 Task: Look for space in Derby, United States from 10th July, 2023 to 15th July, 2023 for 7 adults in price range Rs.10000 to Rs.15000. Place can be entire place or shared room with 4 bedrooms having 7 beds and 4 bathrooms. Property type can be house, flat, guest house. Amenities needed are: wifi, TV, free parkinig on premises, gym, breakfast. Booking option can be shelf check-in. Required host language is English.
Action: Mouse moved to (470, 111)
Screenshot: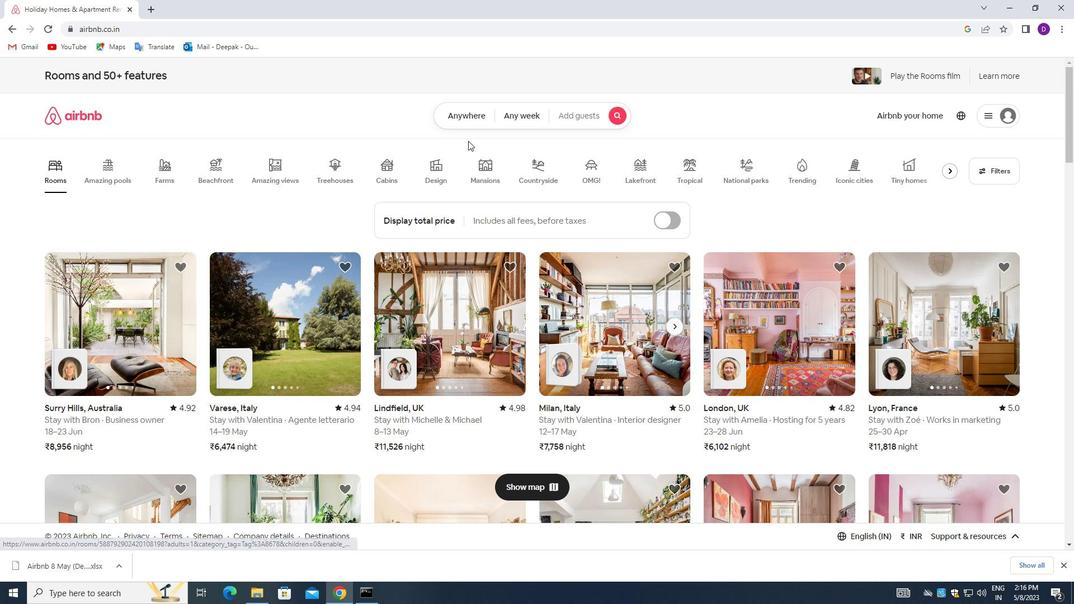 
Action: Mouse pressed left at (470, 111)
Screenshot: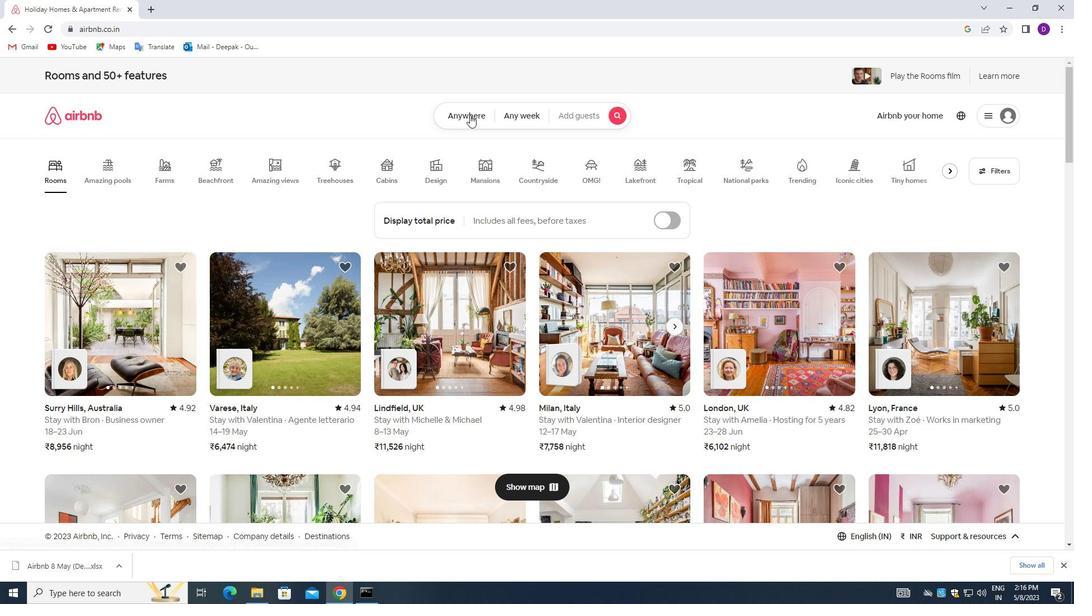 
Action: Mouse moved to (405, 156)
Screenshot: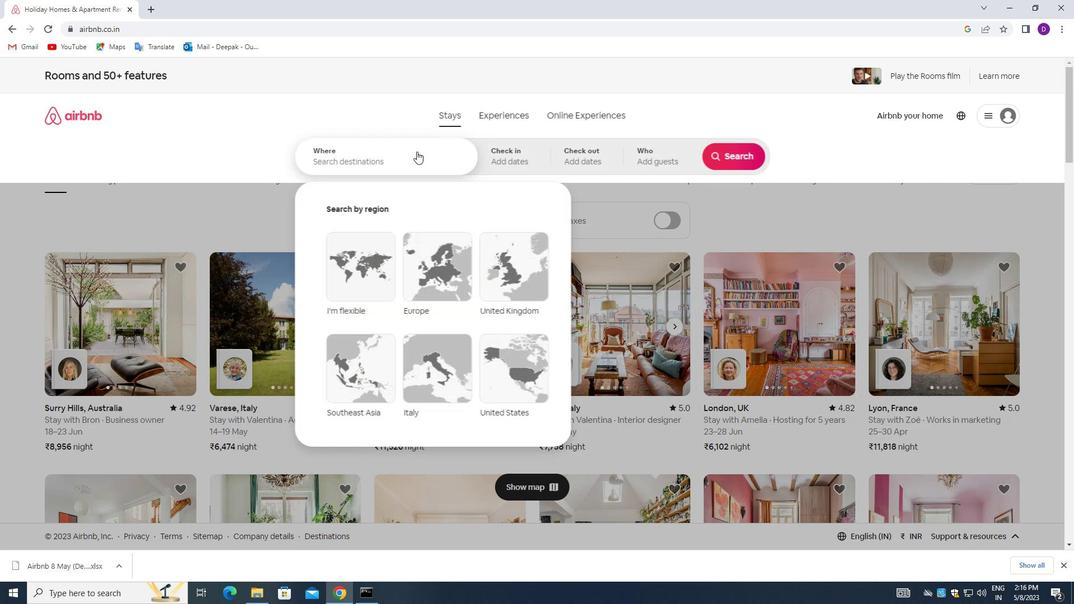 
Action: Mouse pressed left at (405, 156)
Screenshot: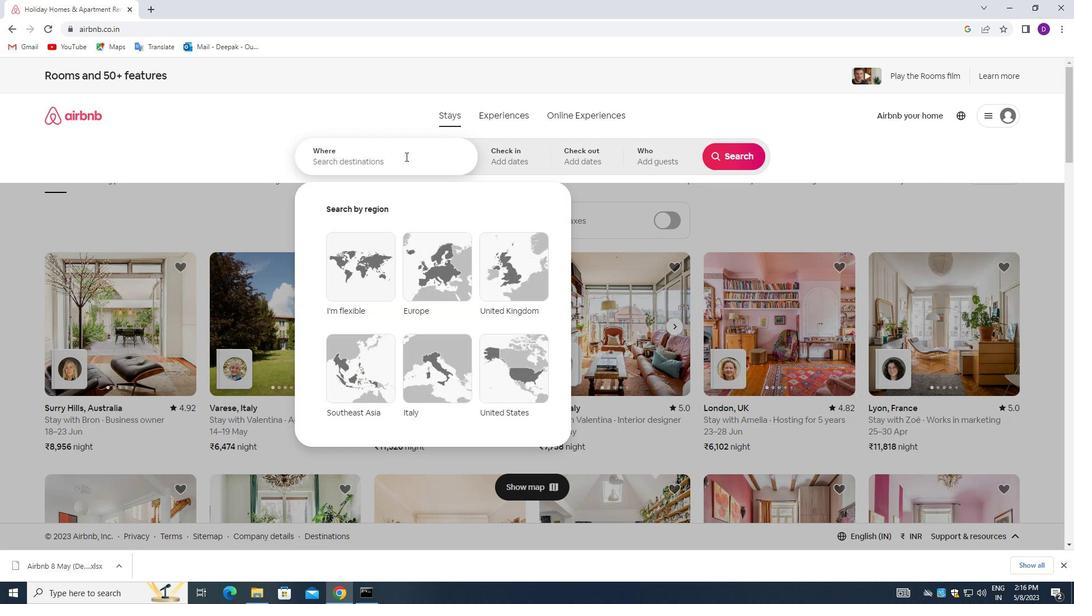 
Action: Mouse moved to (133, 226)
Screenshot: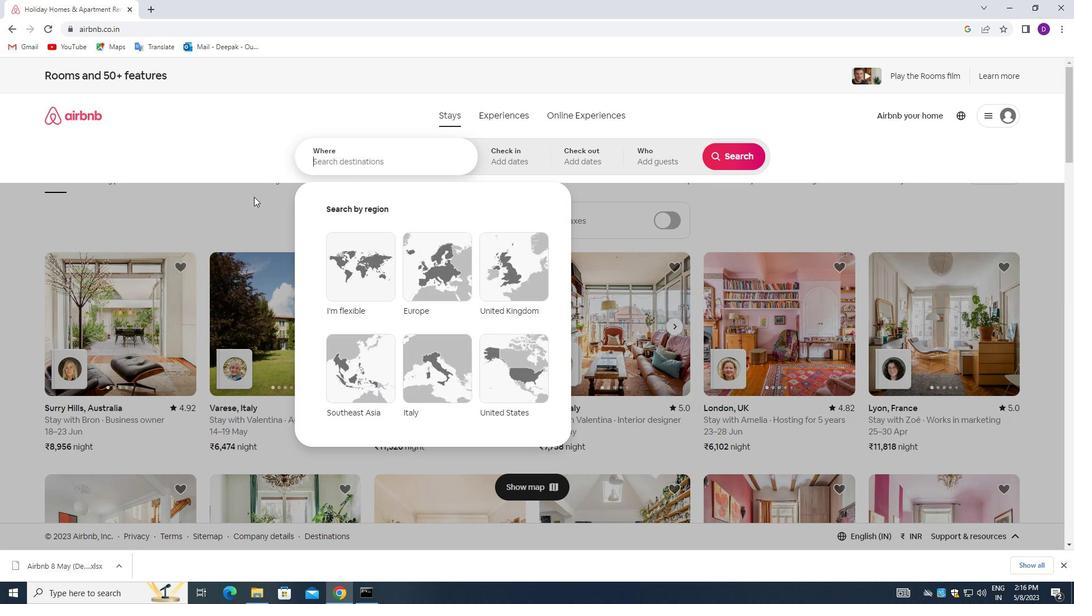 
Action: Key pressed <Key.shift_r>Derby,<Key.space><Key.shift>UNITED<Key.space><Key.shift_r>STATES<Key.enter>
Screenshot: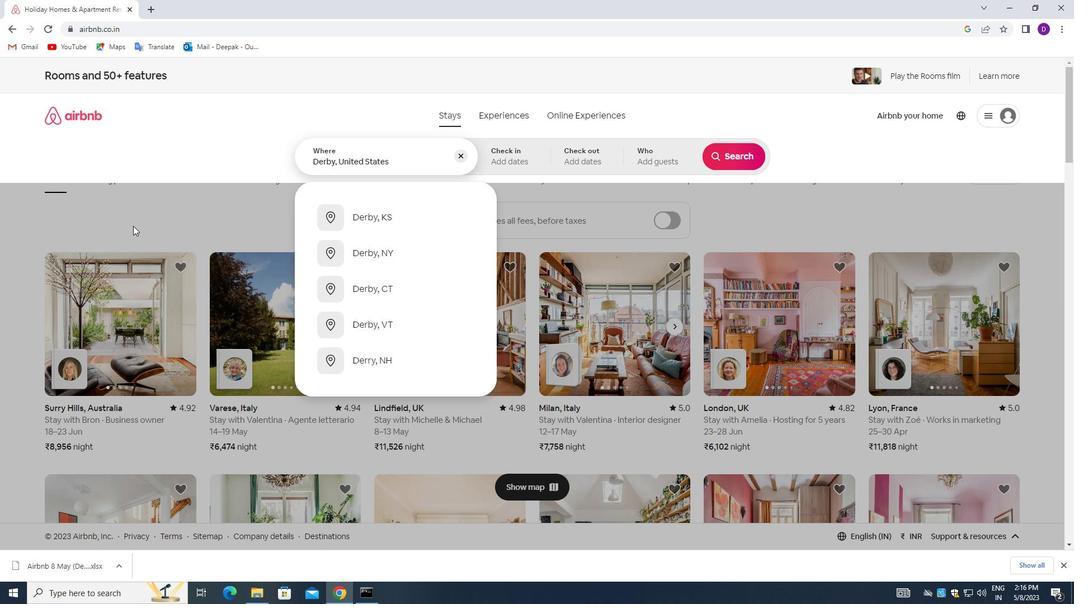 
Action: Mouse moved to (737, 251)
Screenshot: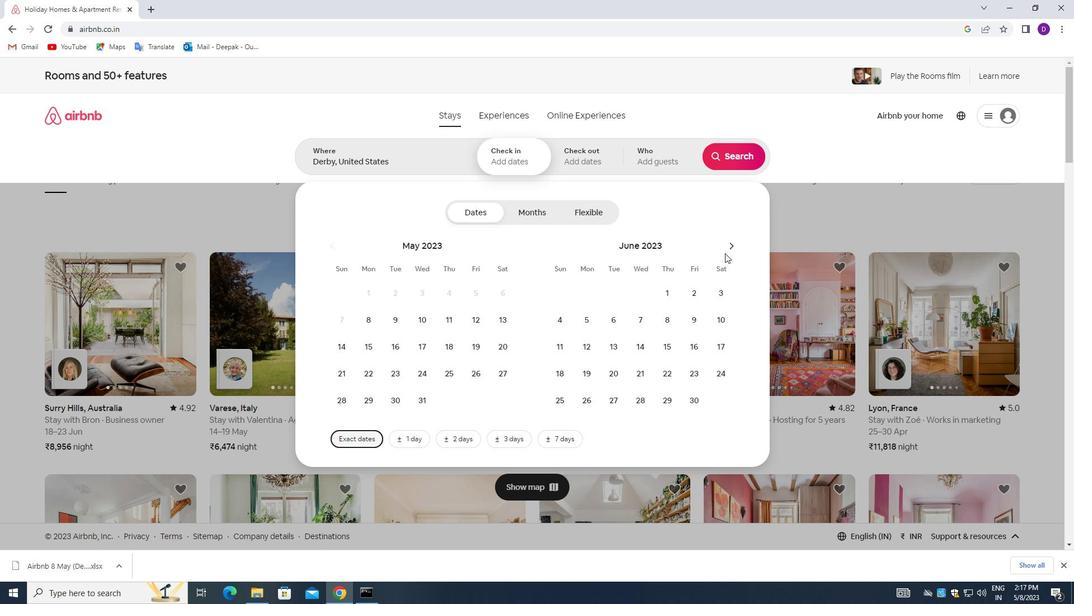 
Action: Mouse pressed left at (737, 251)
Screenshot: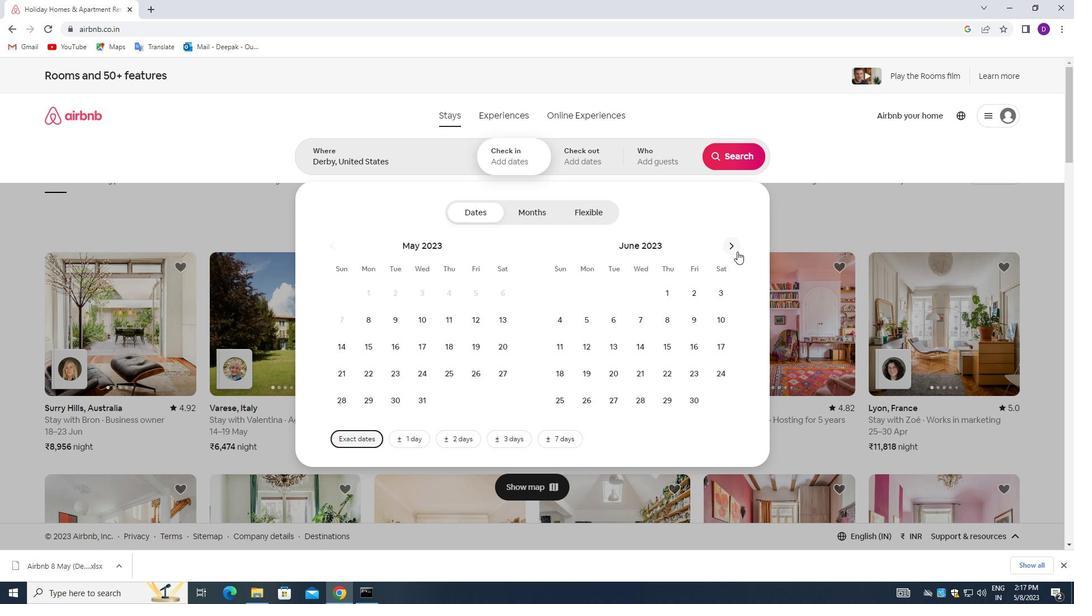 
Action: Mouse moved to (595, 345)
Screenshot: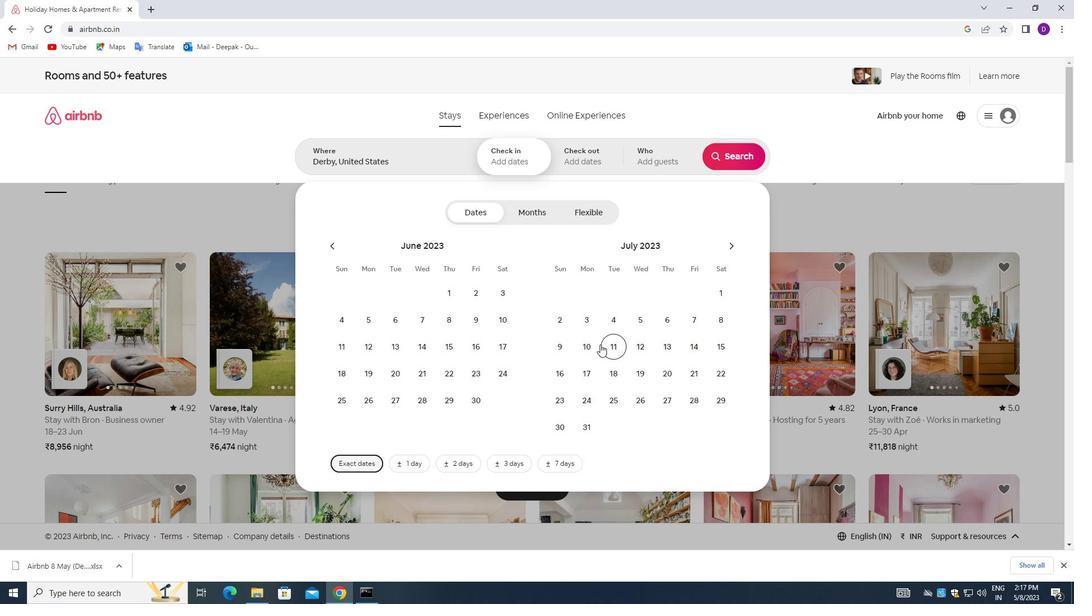 
Action: Mouse pressed left at (595, 345)
Screenshot: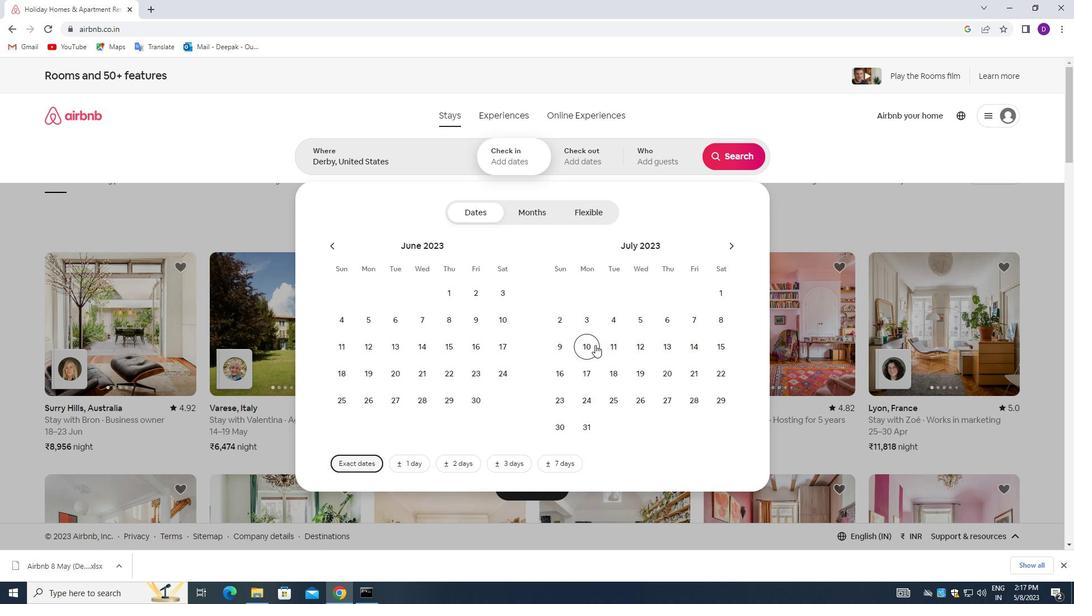 
Action: Mouse moved to (717, 350)
Screenshot: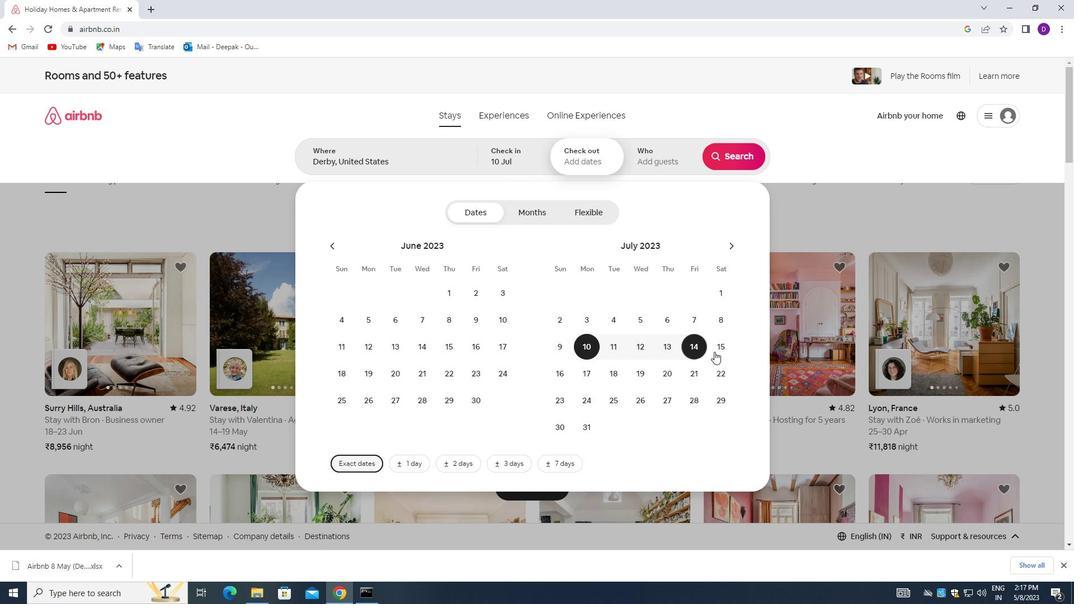 
Action: Mouse pressed left at (717, 350)
Screenshot: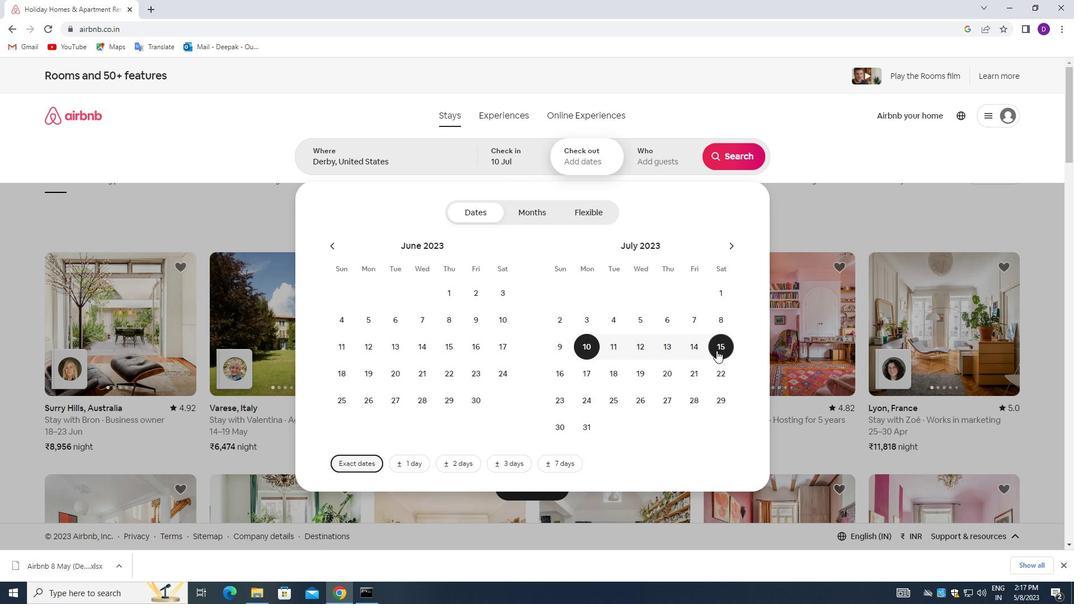 
Action: Mouse moved to (656, 166)
Screenshot: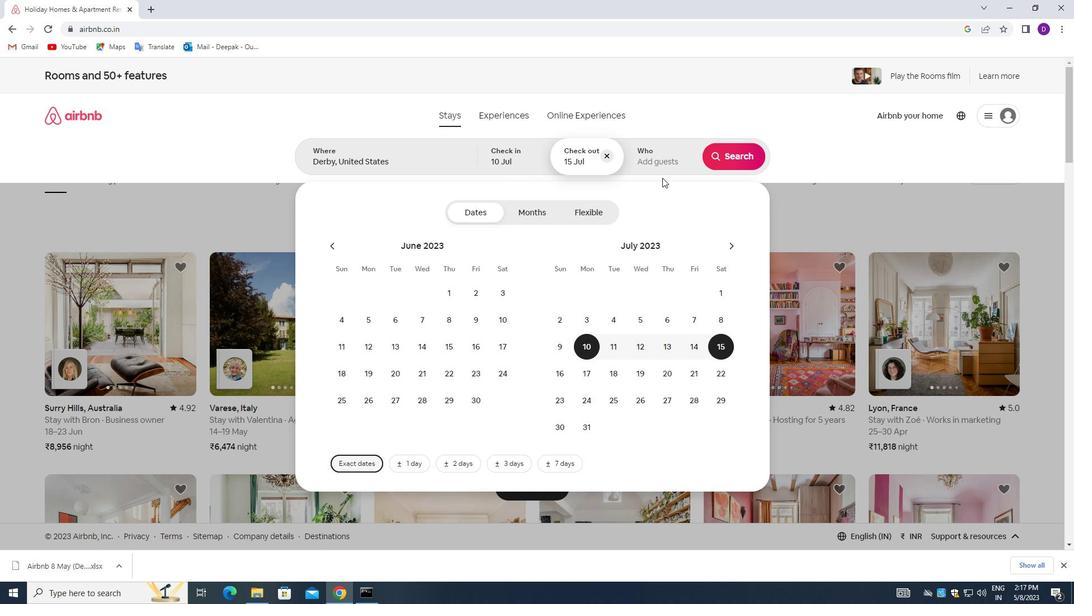 
Action: Mouse pressed left at (656, 166)
Screenshot: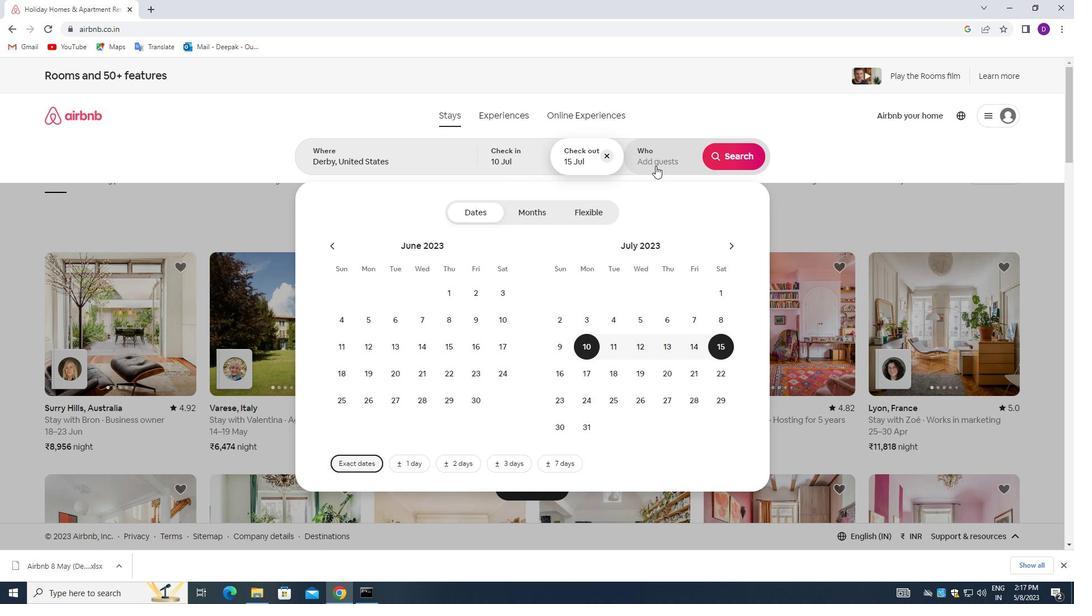 
Action: Mouse moved to (736, 215)
Screenshot: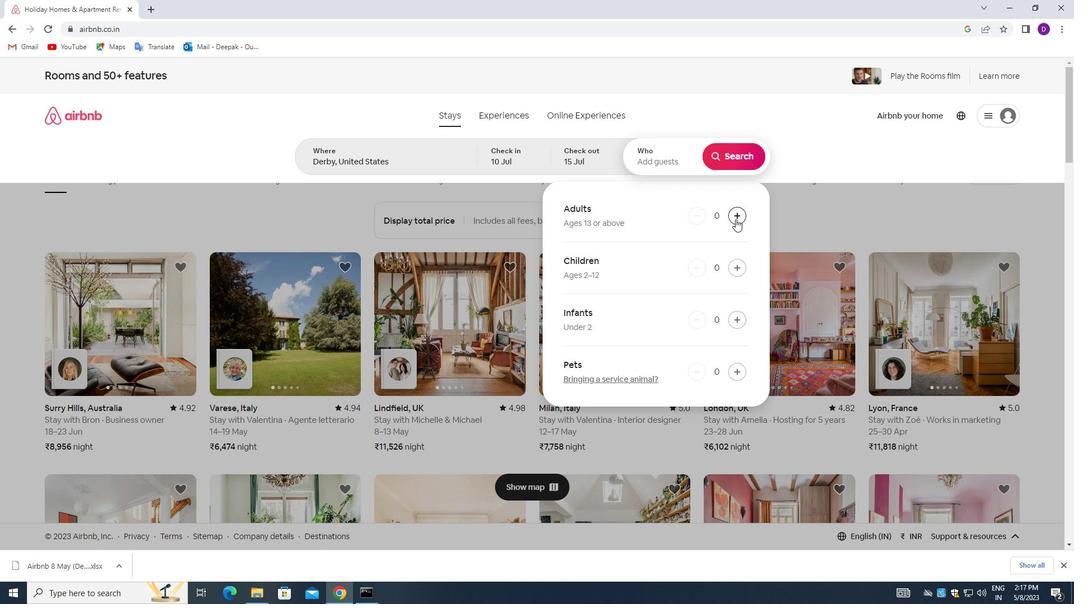 
Action: Mouse pressed left at (736, 215)
Screenshot: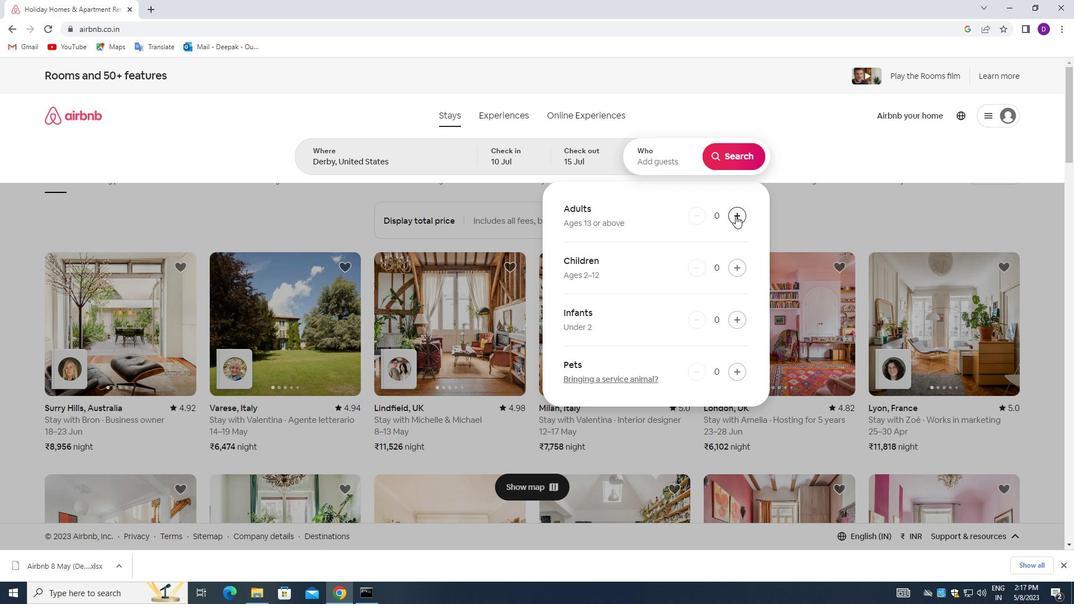 
Action: Mouse pressed left at (736, 215)
Screenshot: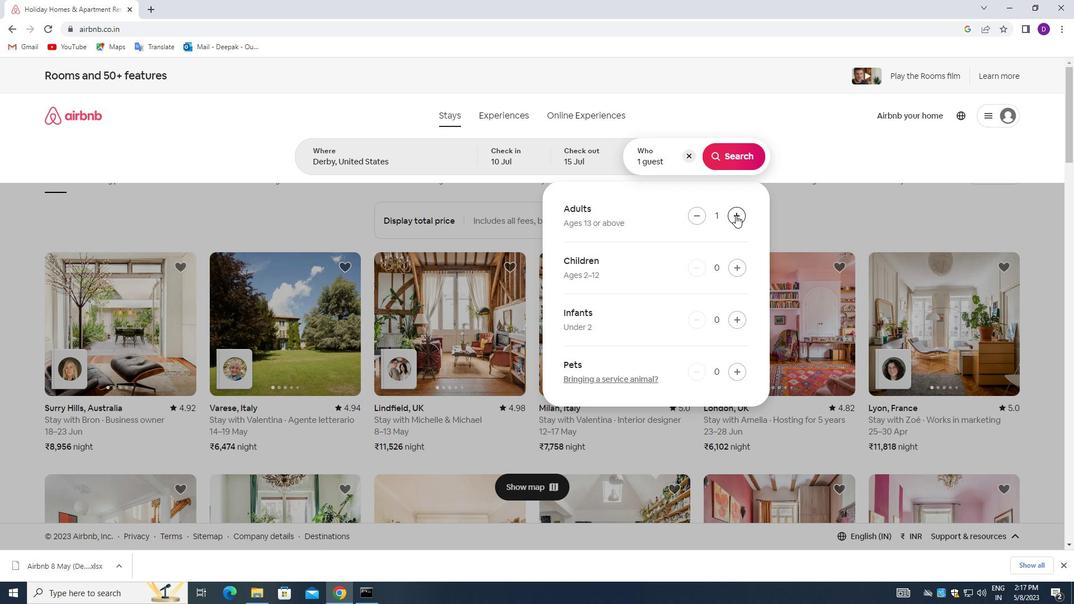 
Action: Mouse pressed left at (736, 215)
Screenshot: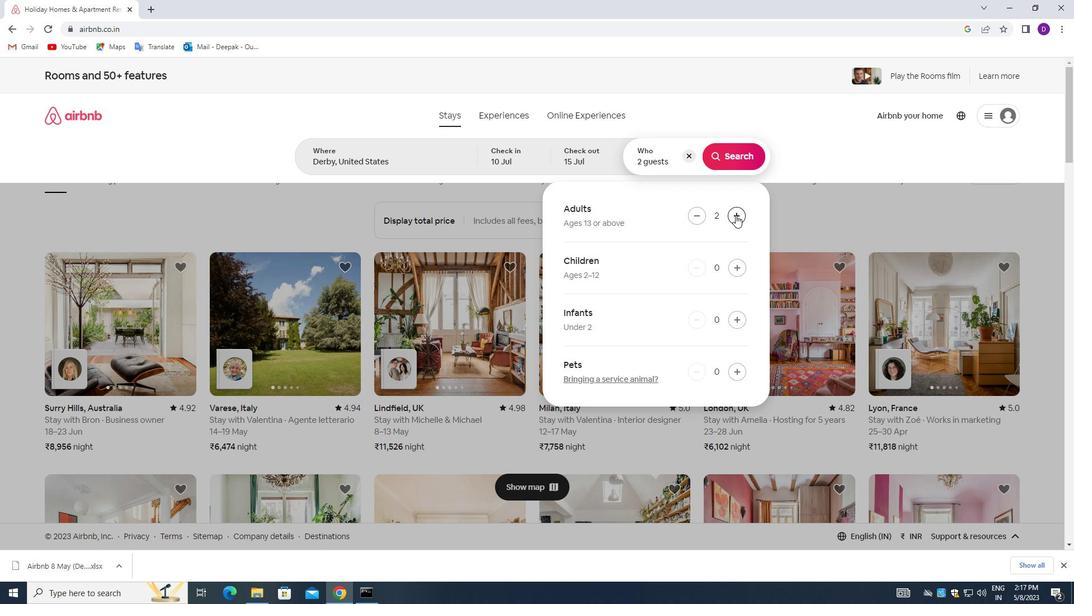 
Action: Mouse pressed left at (736, 215)
Screenshot: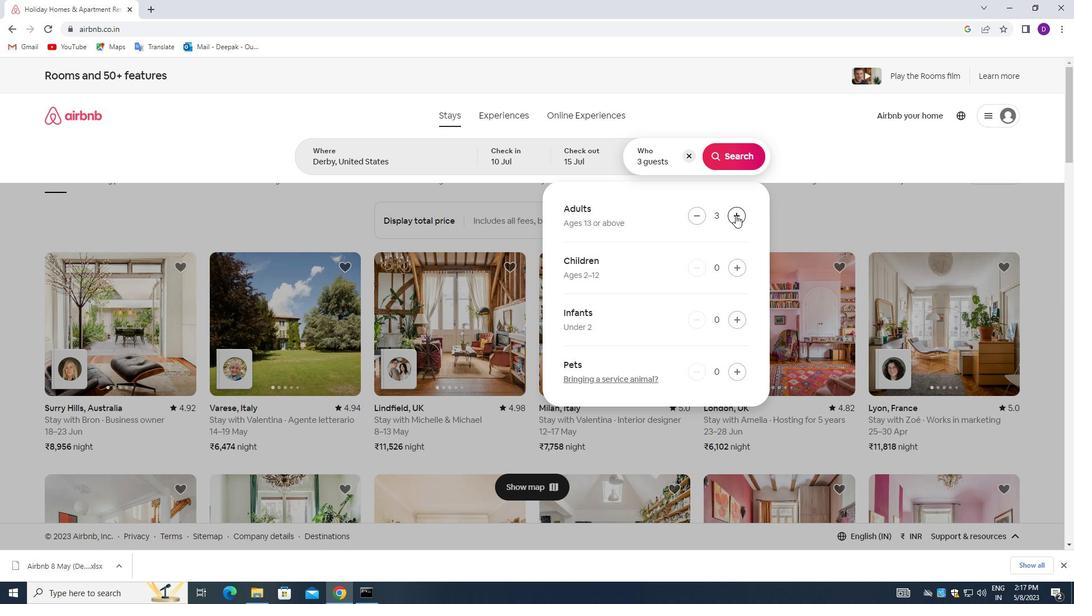 
Action: Mouse pressed left at (736, 215)
Screenshot: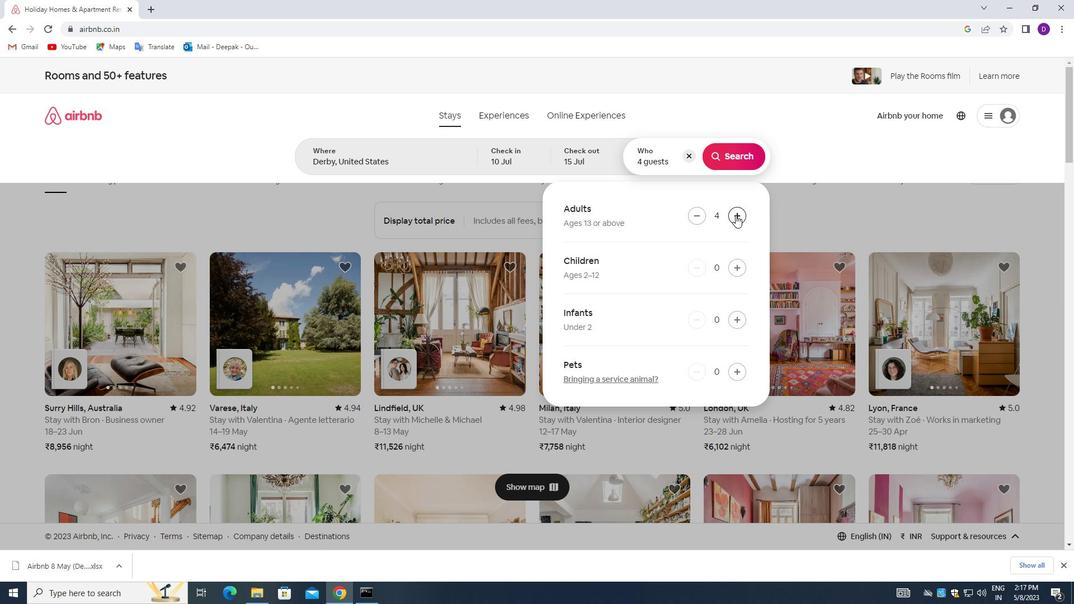 
Action: Mouse pressed left at (736, 215)
Screenshot: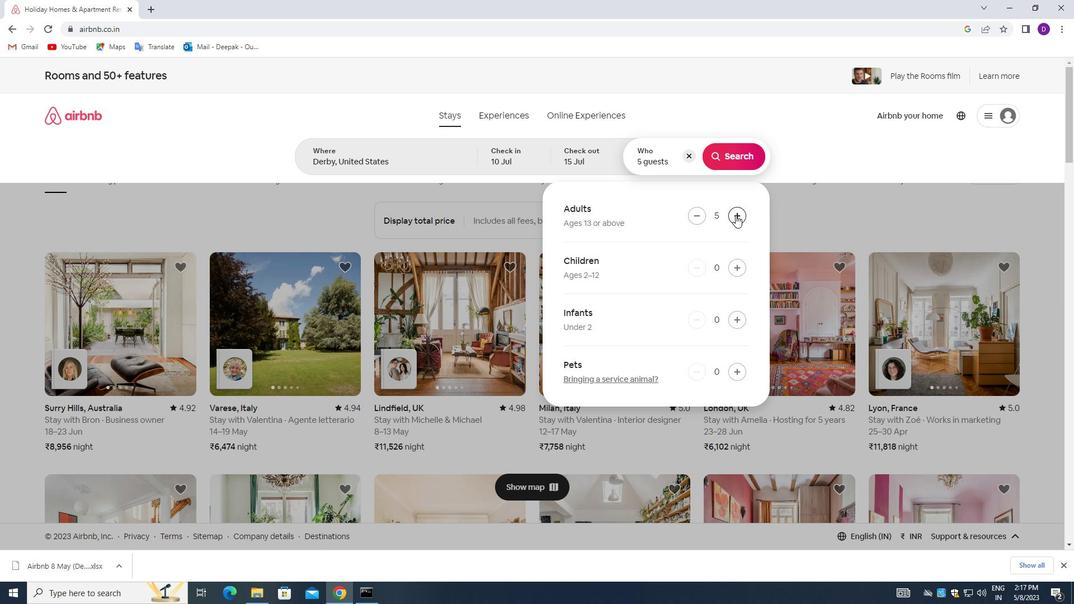 
Action: Mouse pressed left at (736, 215)
Screenshot: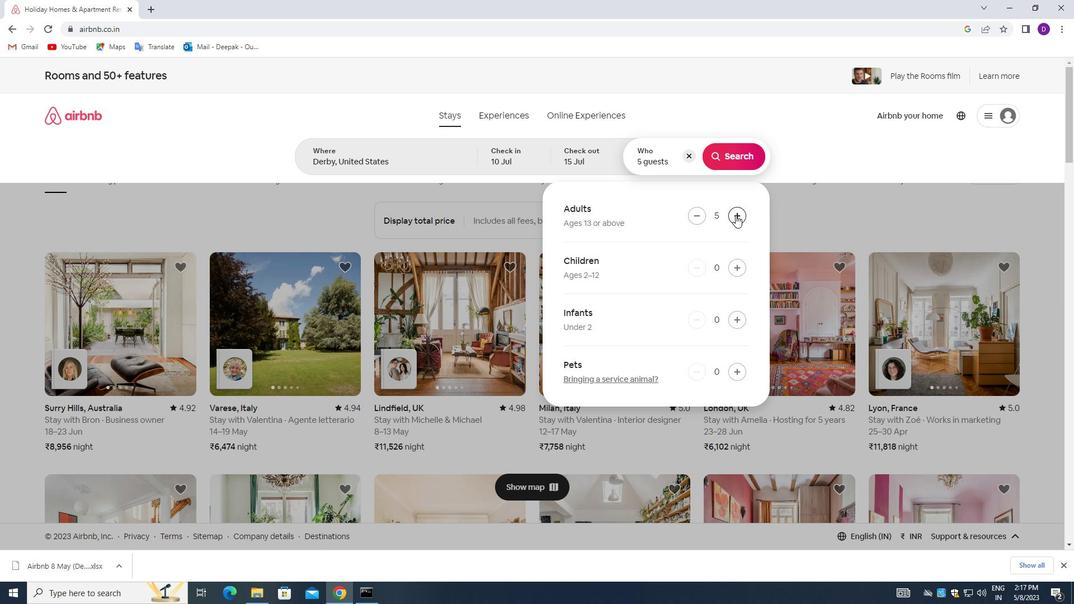 
Action: Mouse moved to (732, 154)
Screenshot: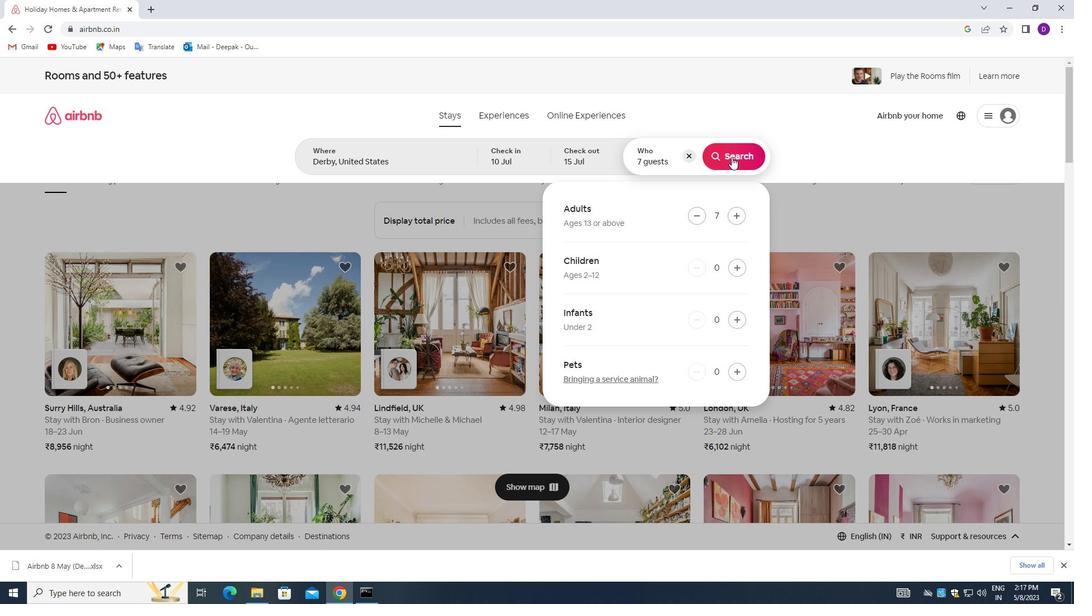 
Action: Mouse pressed left at (732, 154)
Screenshot: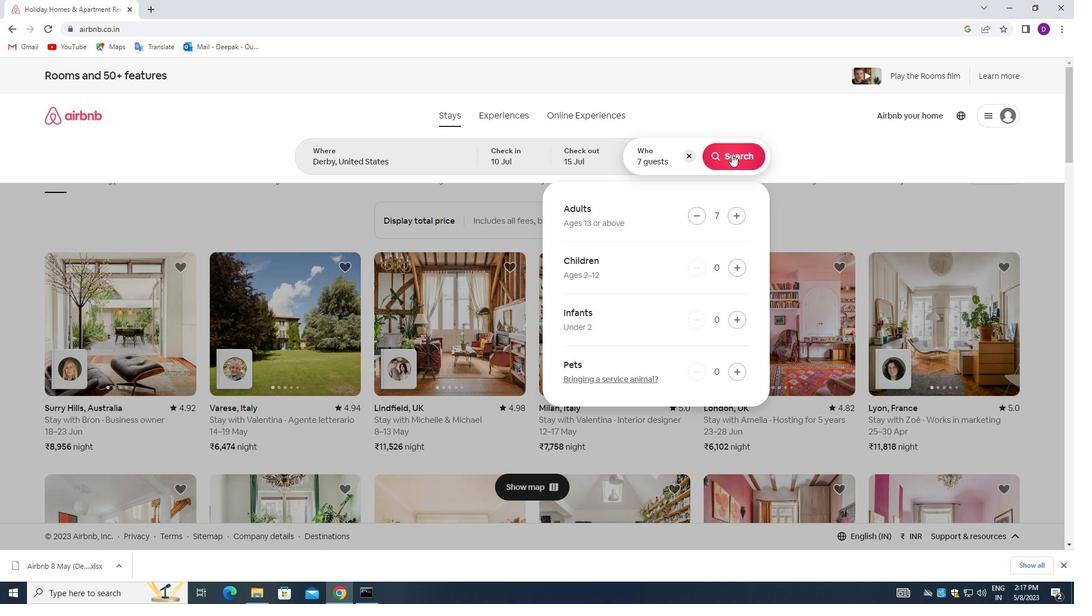 
Action: Mouse moved to (1013, 121)
Screenshot: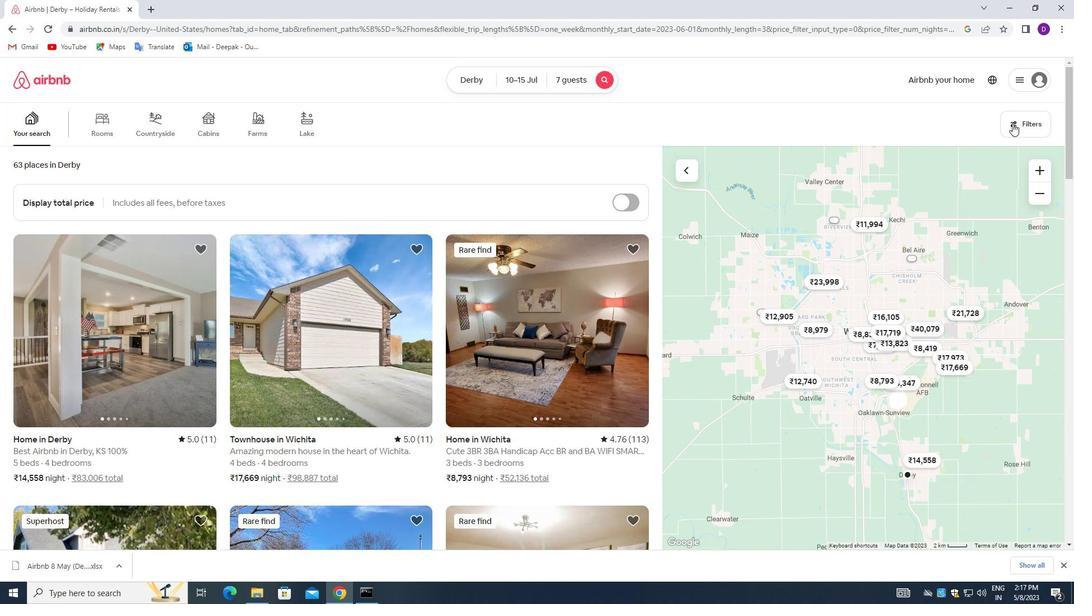 
Action: Mouse pressed left at (1013, 121)
Screenshot: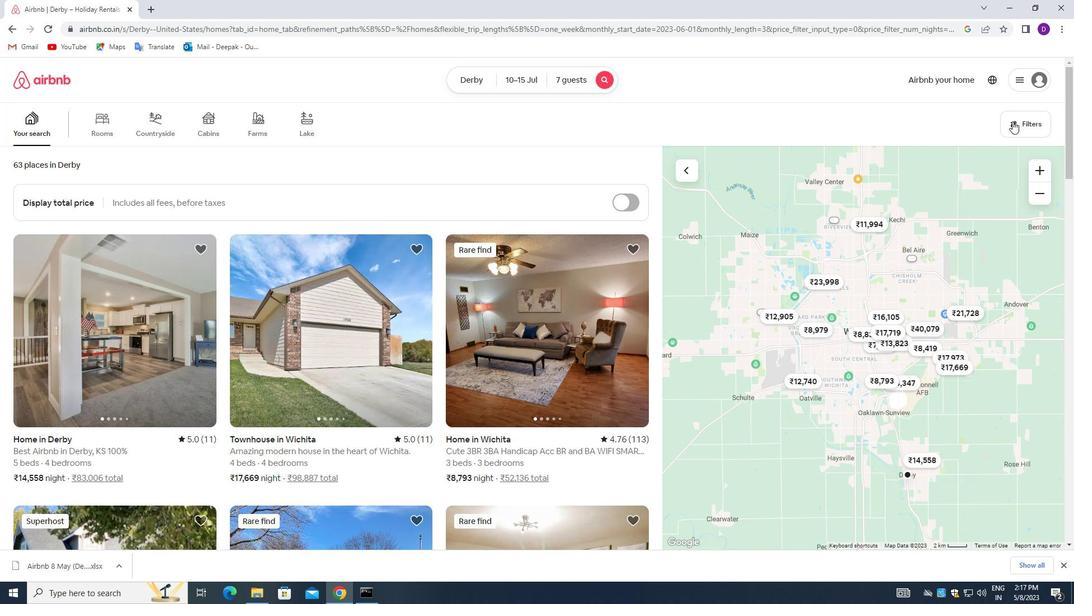 
Action: Mouse moved to (390, 401)
Screenshot: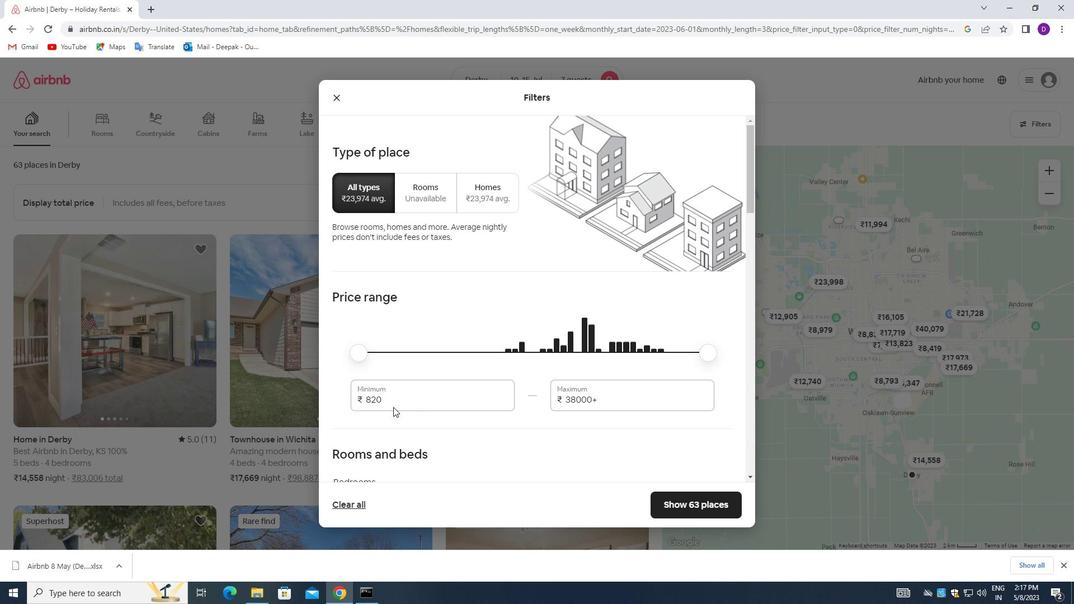 
Action: Mouse pressed left at (390, 401)
Screenshot: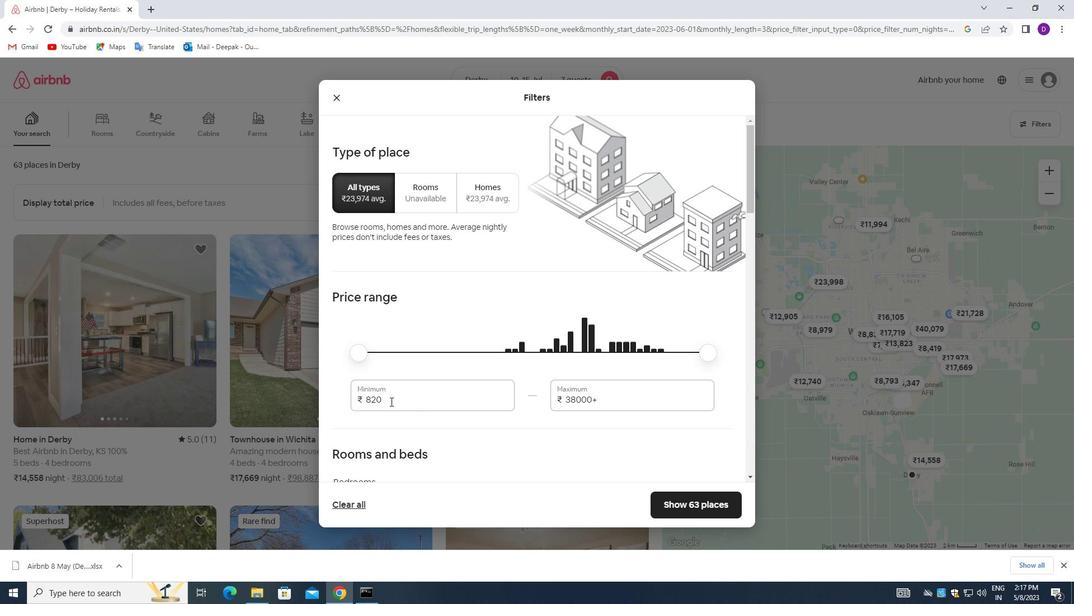 
Action: Mouse pressed left at (390, 401)
Screenshot: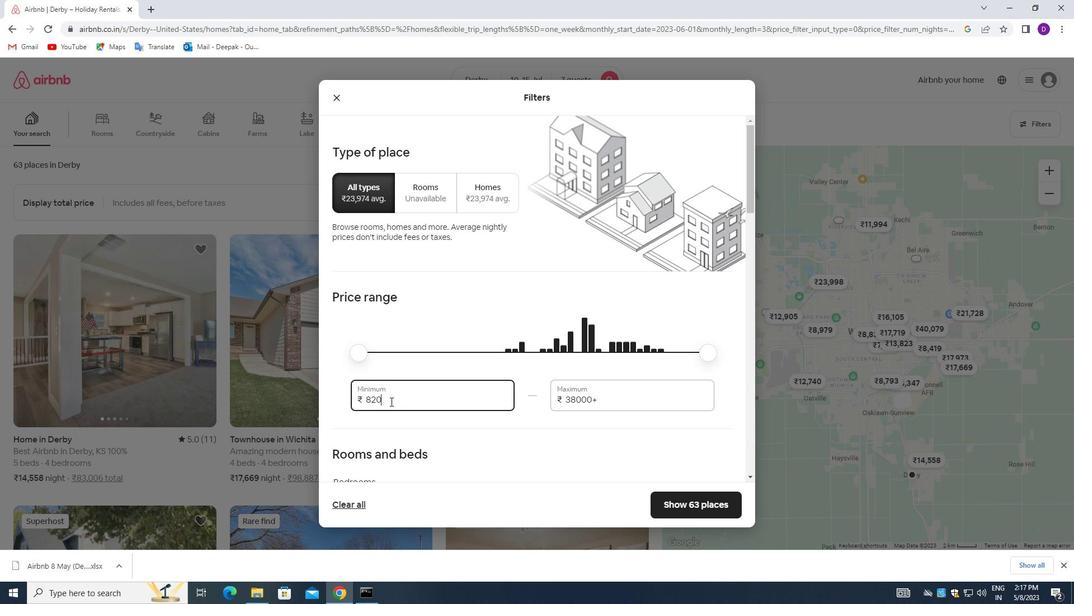 
Action: Key pressed 10000<Key.tab>15000
Screenshot: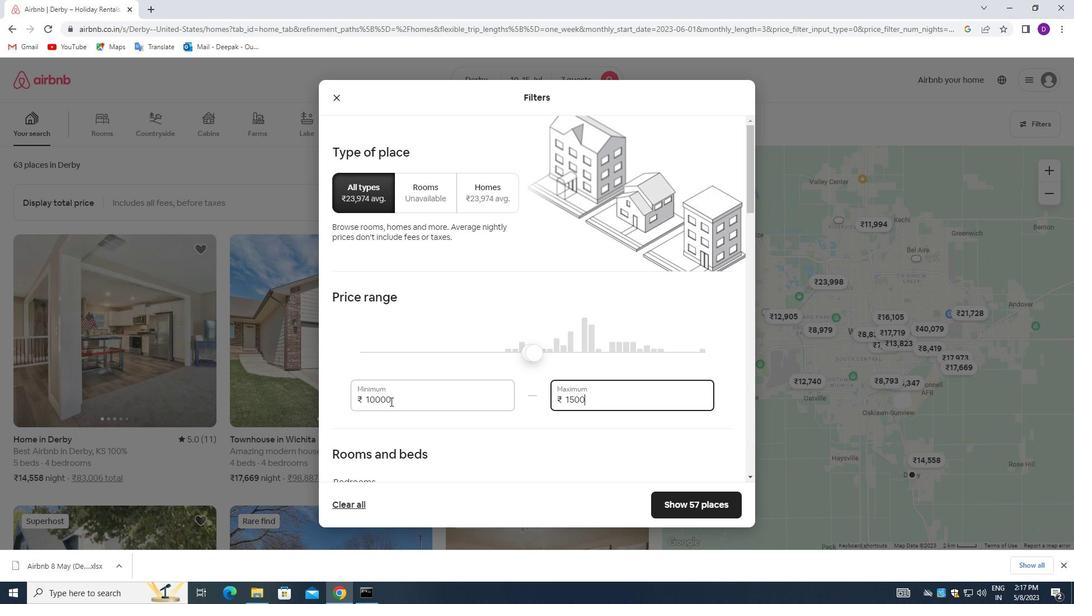 
Action: Mouse moved to (525, 392)
Screenshot: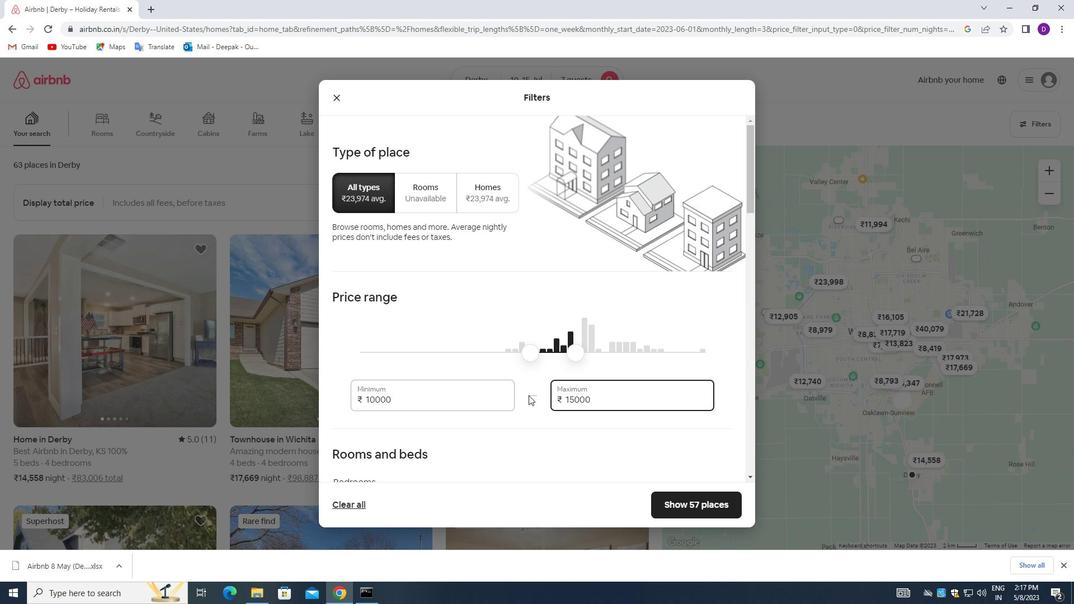
Action: Mouse scrolled (525, 391) with delta (0, 0)
Screenshot: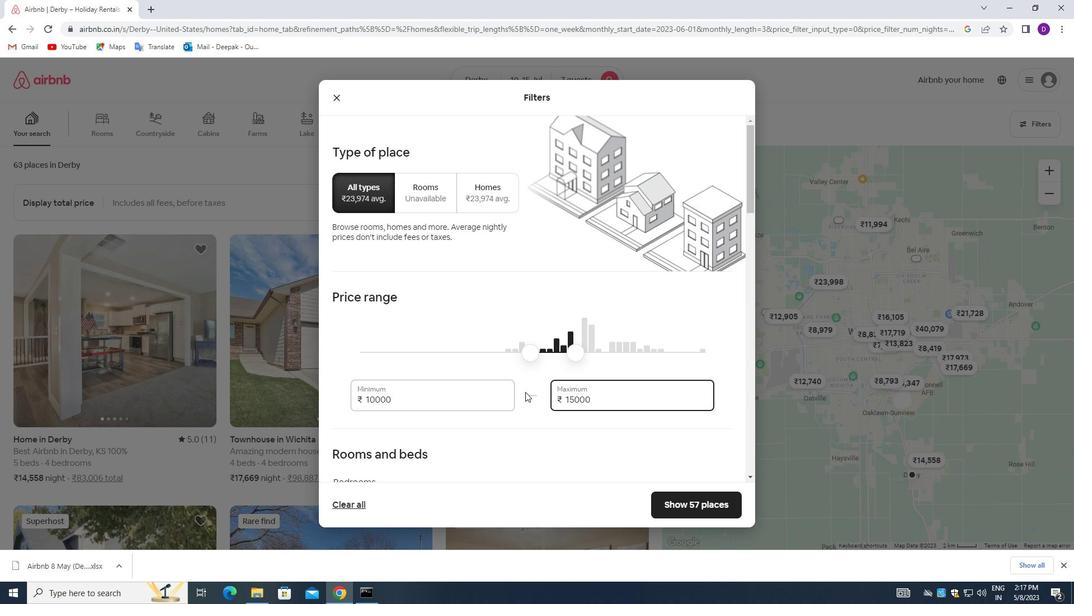 
Action: Mouse scrolled (525, 391) with delta (0, 0)
Screenshot: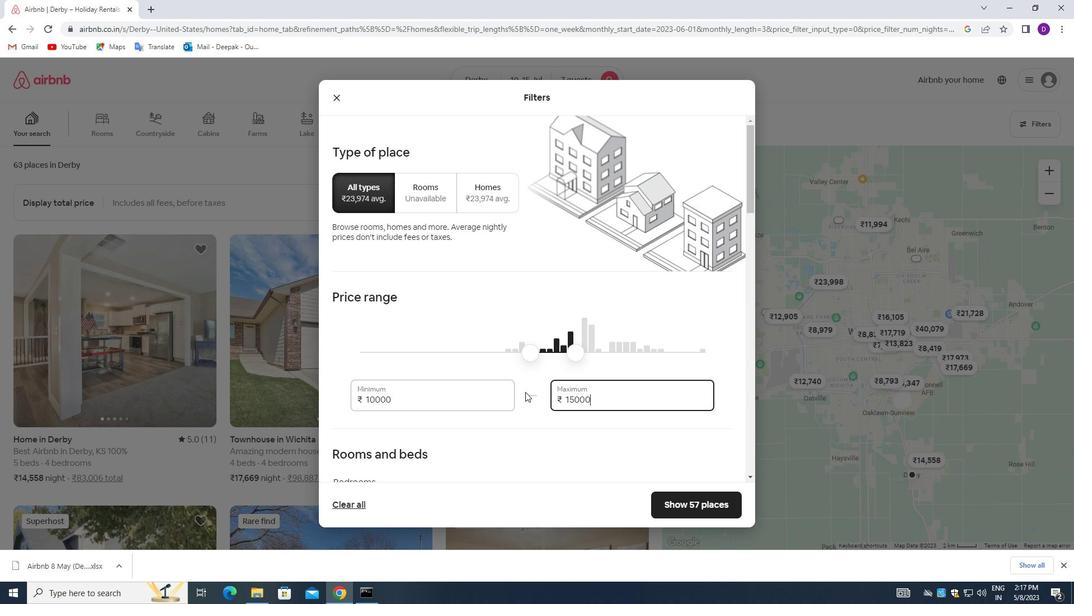 
Action: Mouse scrolled (525, 391) with delta (0, 0)
Screenshot: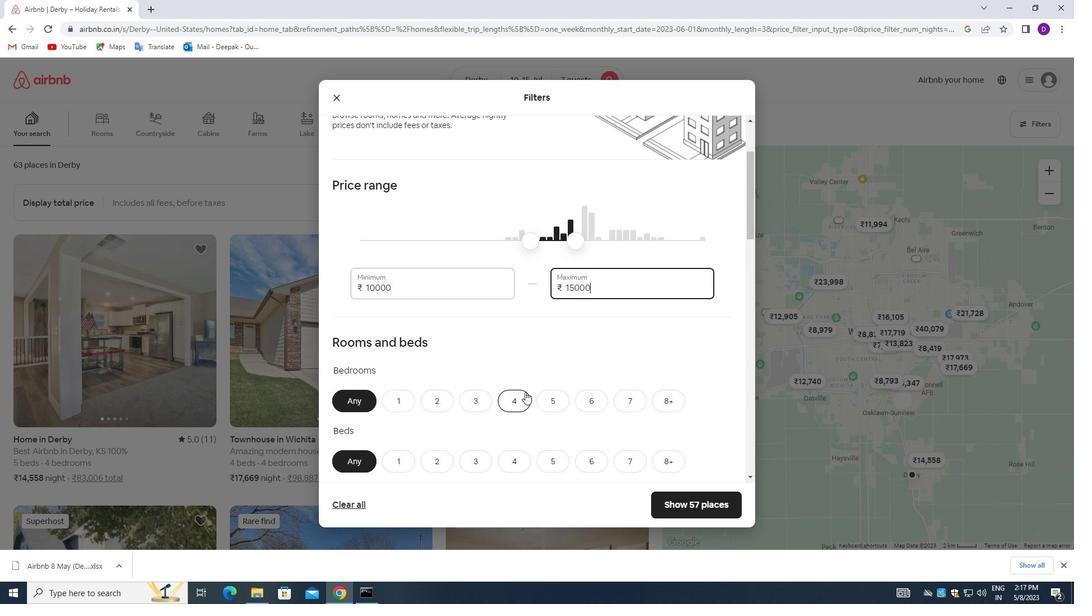 
Action: Mouse scrolled (525, 391) with delta (0, 0)
Screenshot: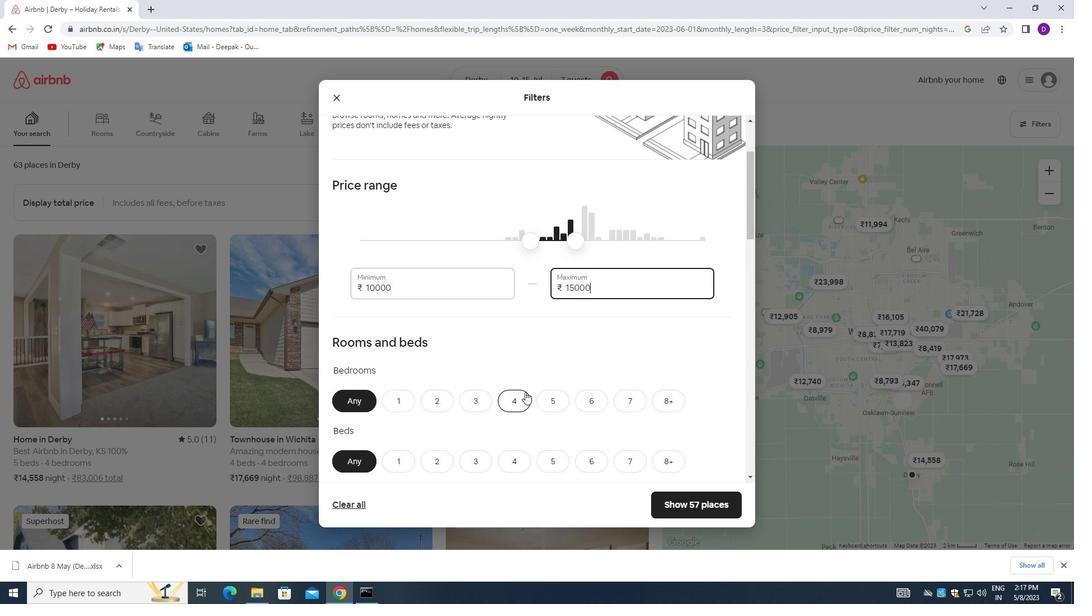 
Action: Mouse scrolled (525, 391) with delta (0, 0)
Screenshot: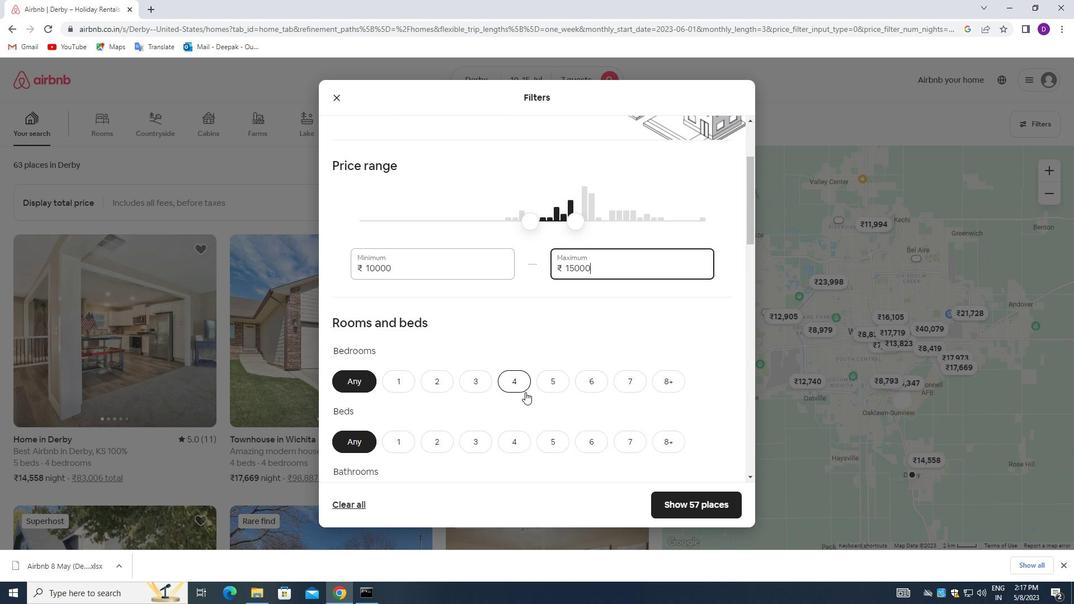 
Action: Mouse moved to (506, 237)
Screenshot: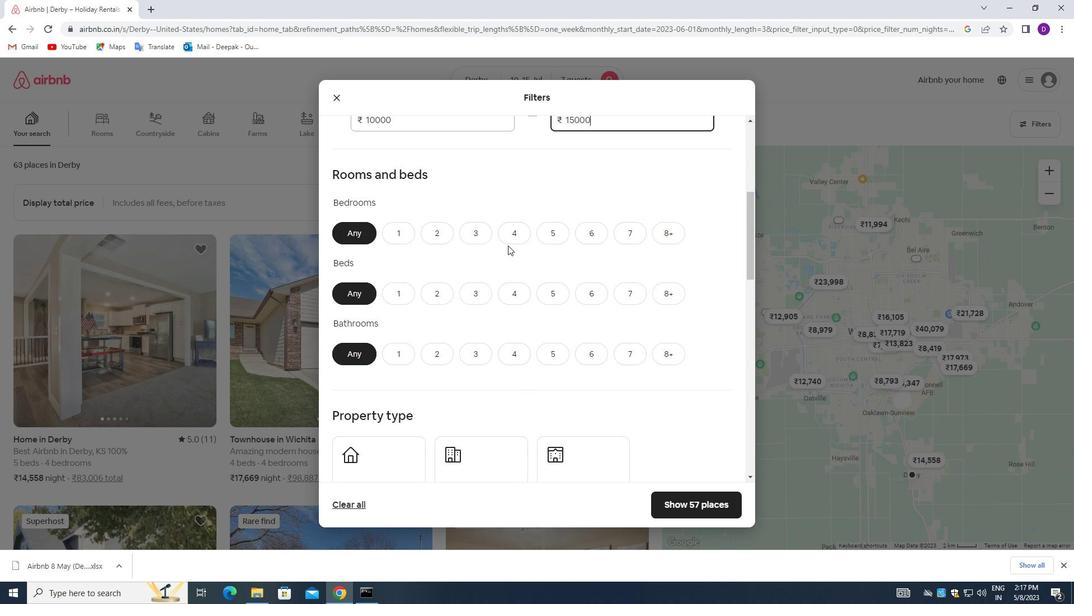 
Action: Mouse pressed left at (506, 237)
Screenshot: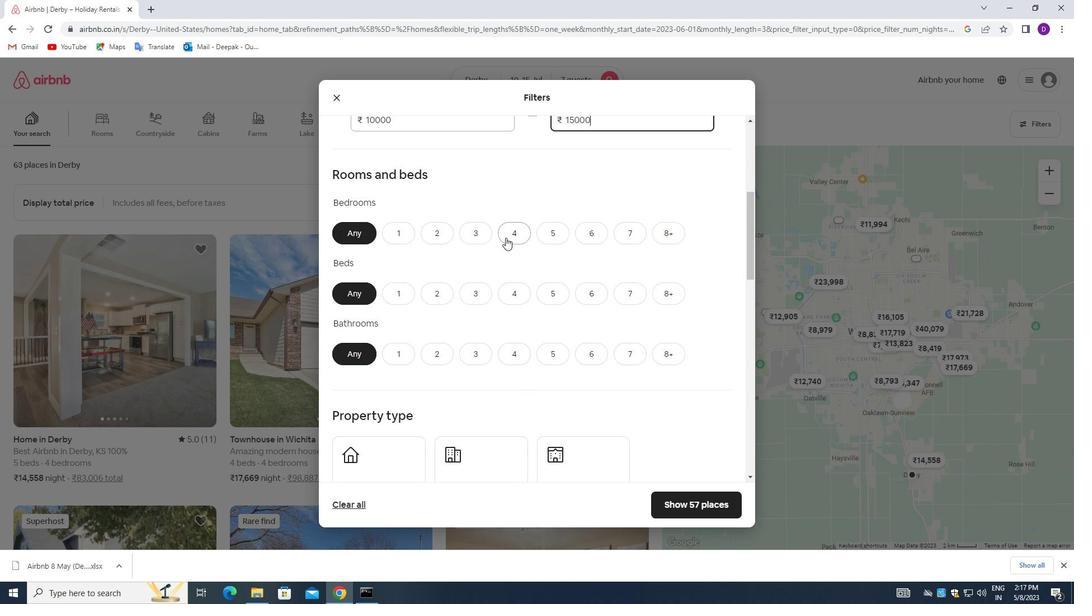 
Action: Mouse moved to (626, 289)
Screenshot: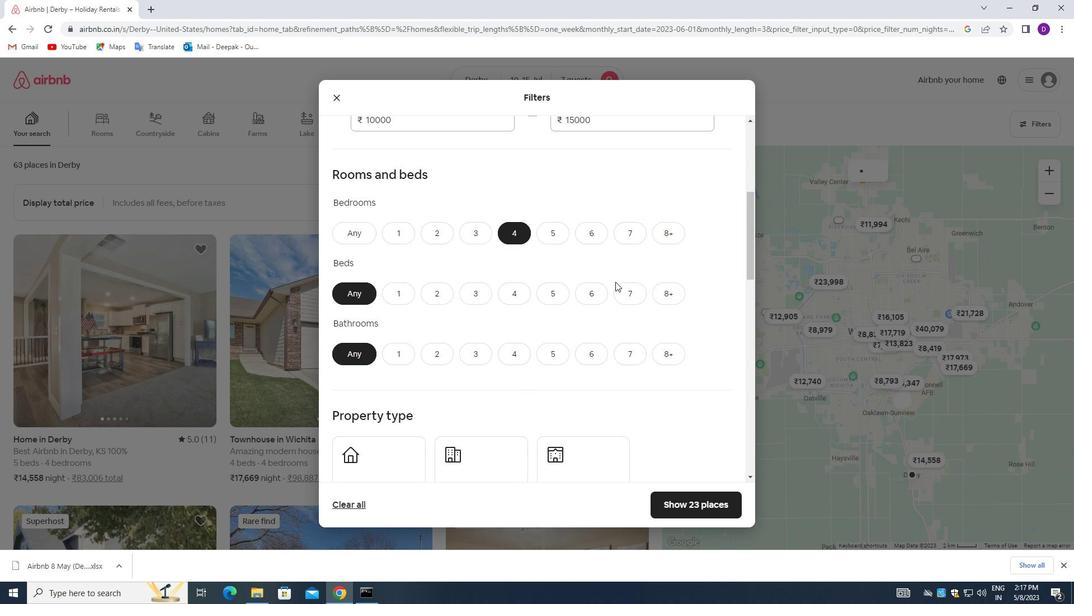 
Action: Mouse pressed left at (626, 289)
Screenshot: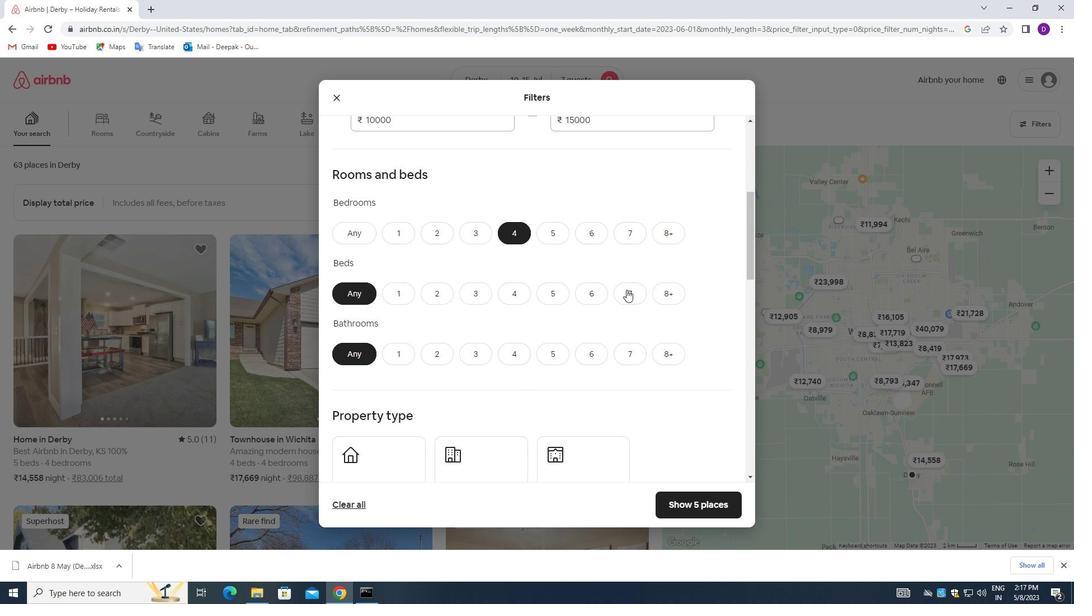 
Action: Mouse moved to (513, 354)
Screenshot: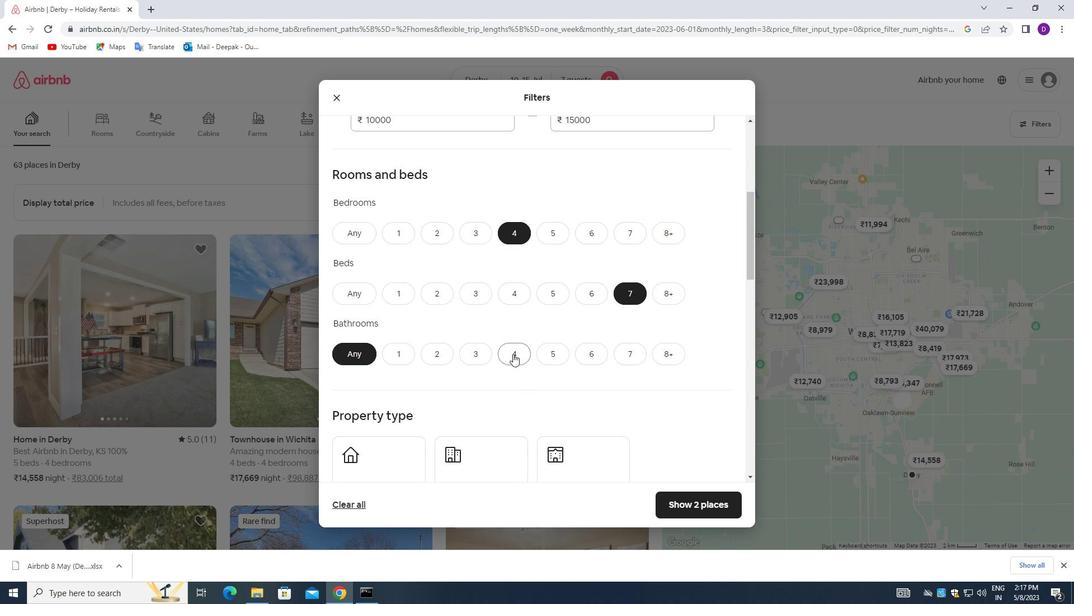 
Action: Mouse pressed left at (513, 354)
Screenshot: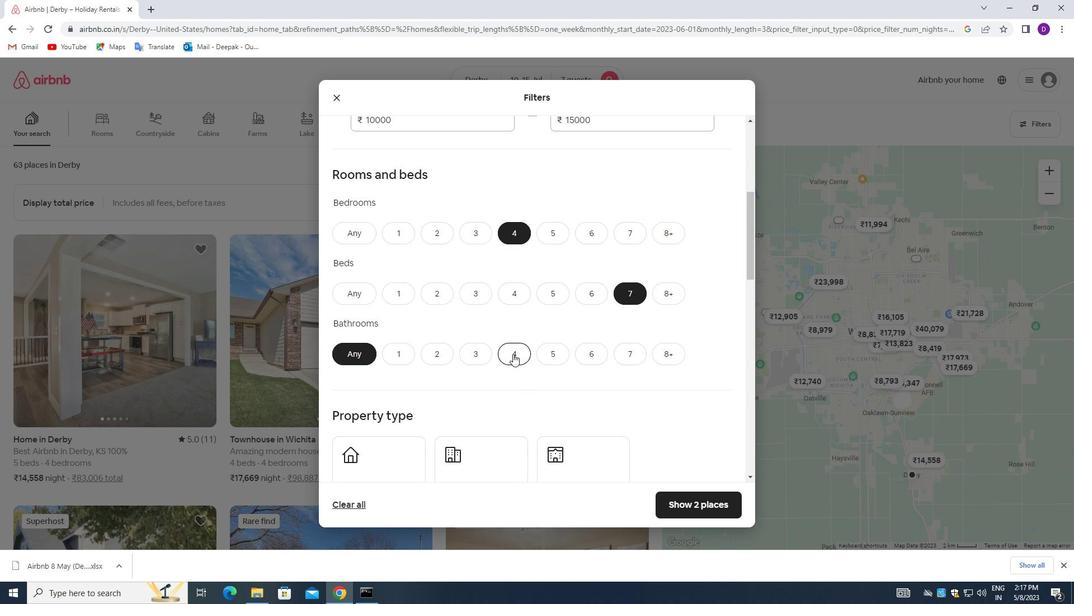 
Action: Mouse moved to (476, 326)
Screenshot: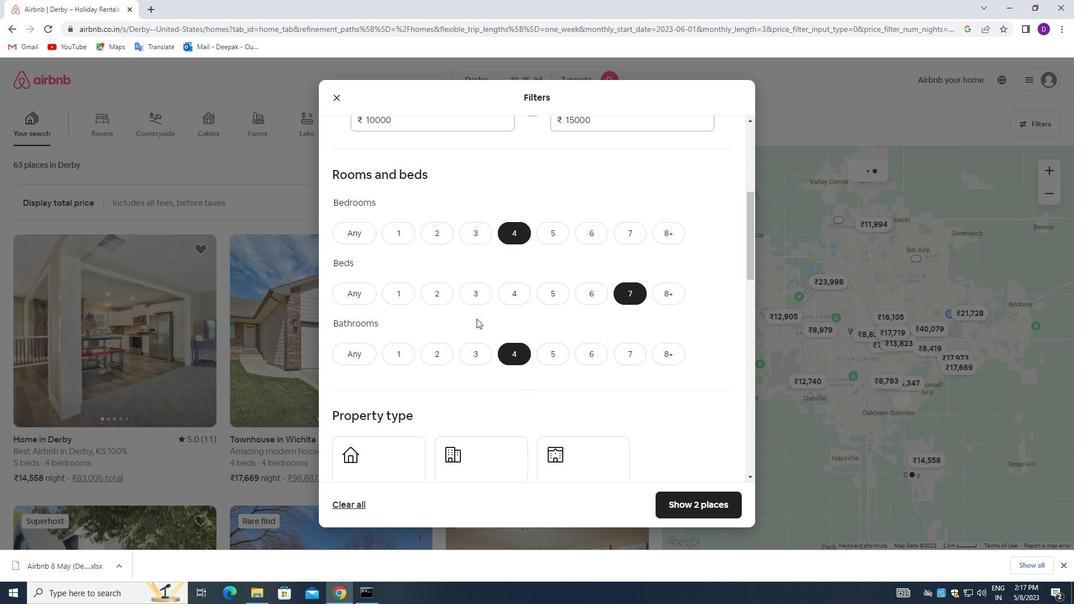 
Action: Mouse scrolled (476, 325) with delta (0, 0)
Screenshot: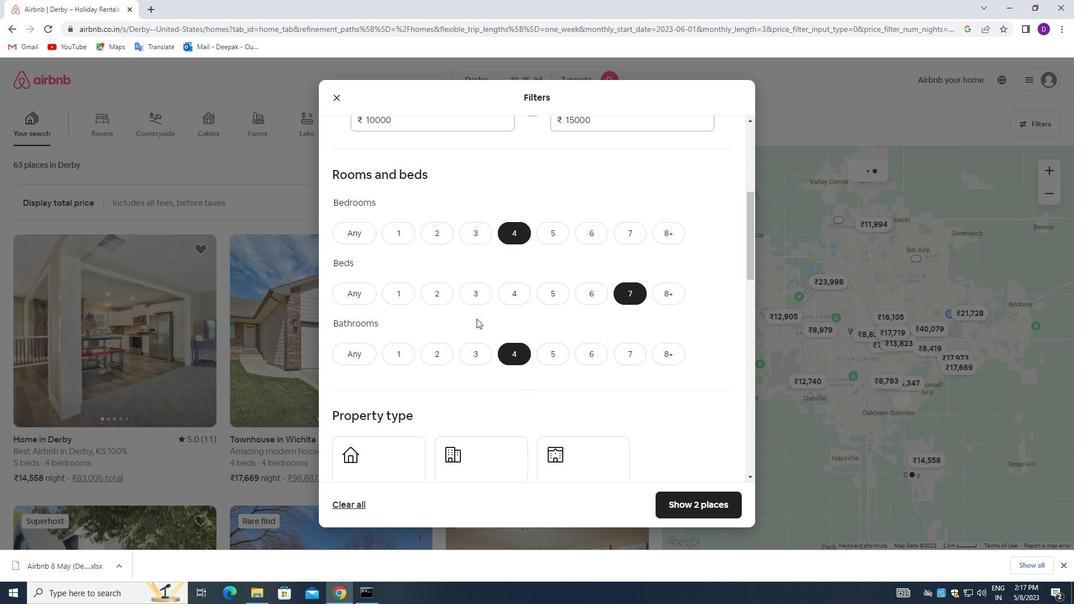 
Action: Mouse moved to (476, 328)
Screenshot: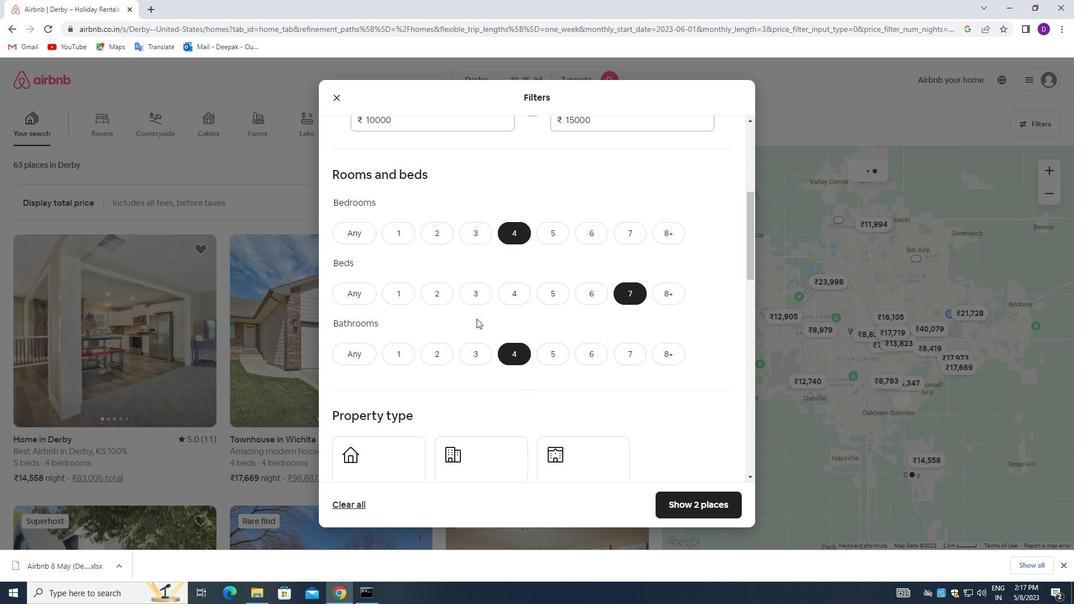 
Action: Mouse scrolled (476, 327) with delta (0, 0)
Screenshot: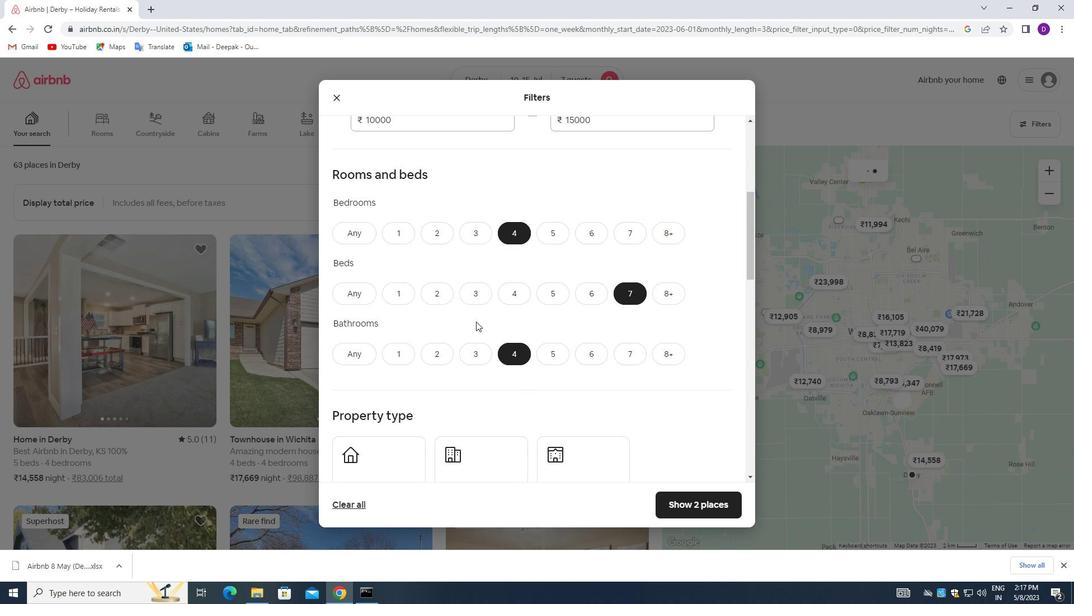
Action: Mouse moved to (447, 337)
Screenshot: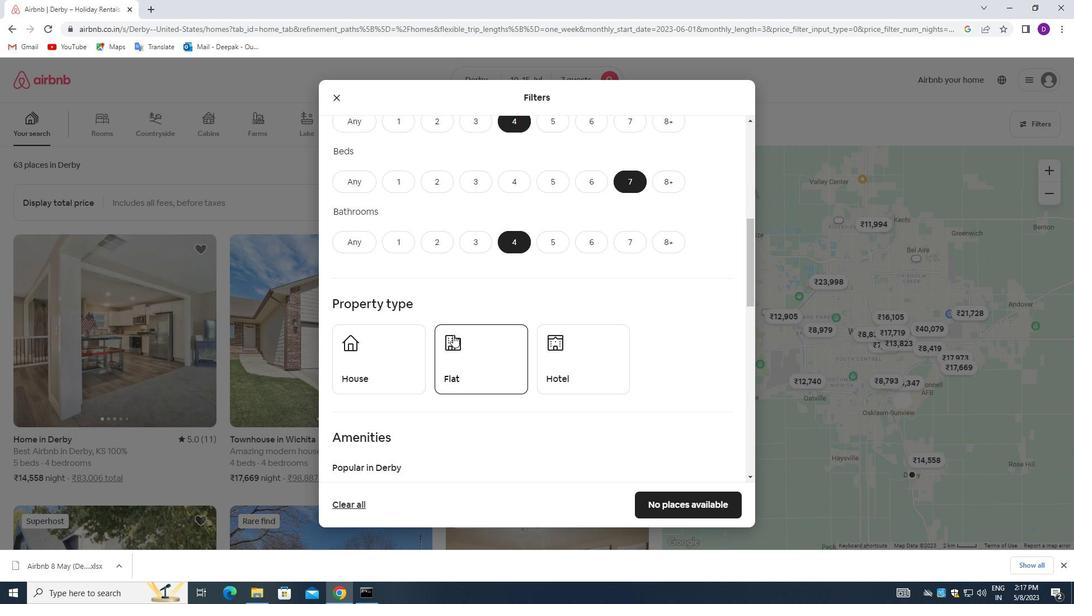 
Action: Mouse scrolled (447, 336) with delta (0, 0)
Screenshot: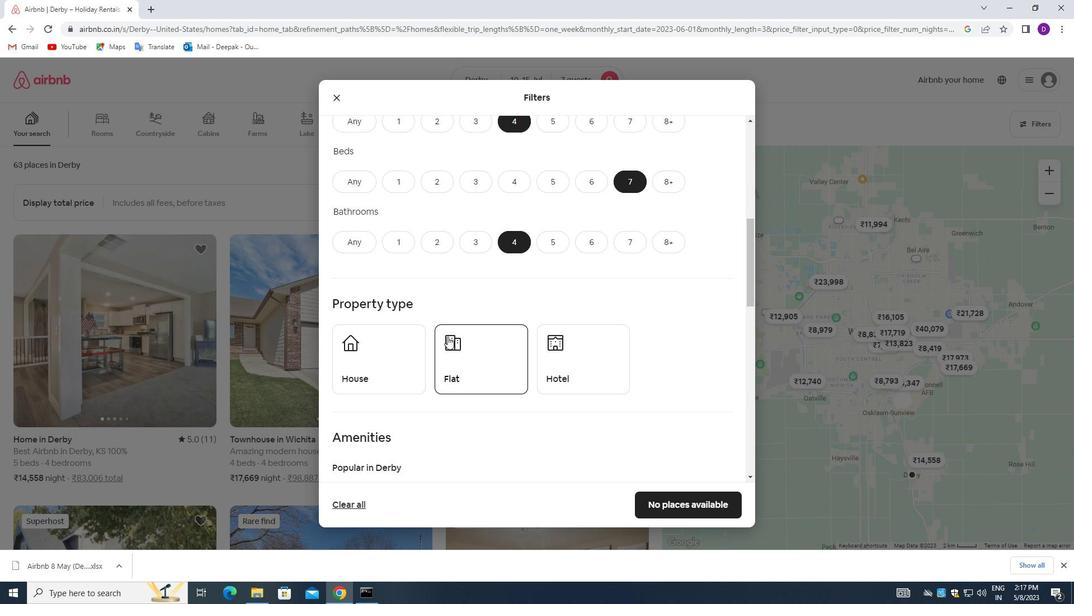 
Action: Mouse moved to (386, 302)
Screenshot: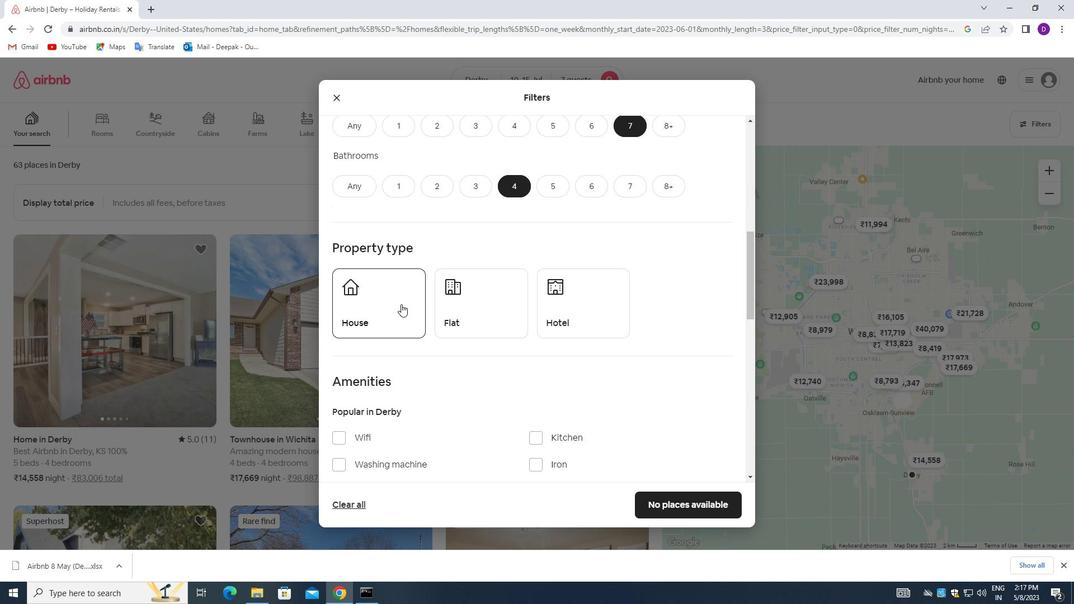 
Action: Mouse pressed left at (386, 302)
Screenshot: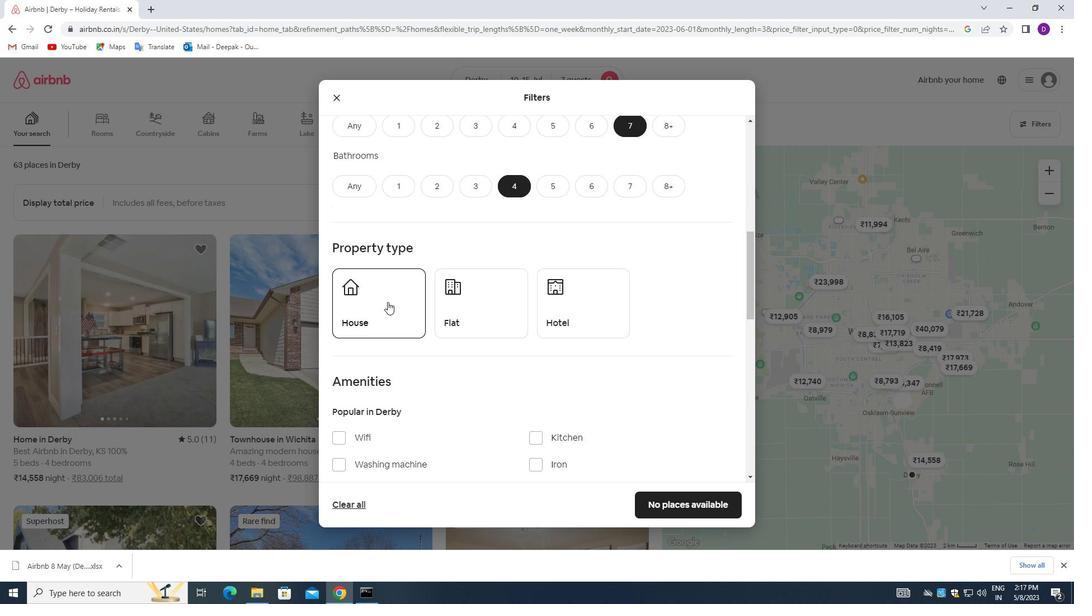 
Action: Mouse moved to (465, 315)
Screenshot: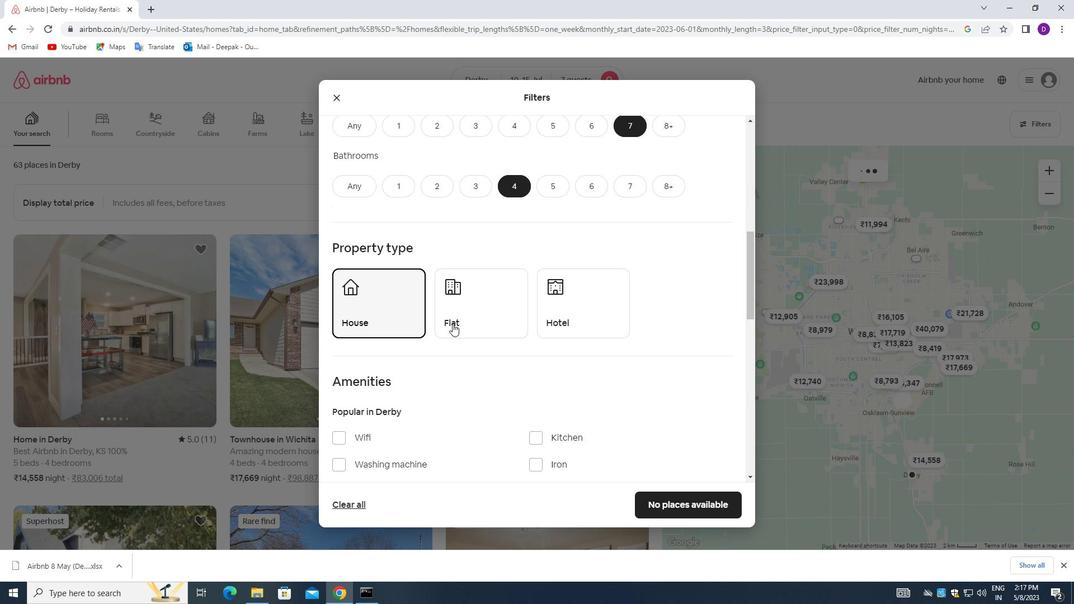 
Action: Mouse pressed left at (465, 315)
Screenshot: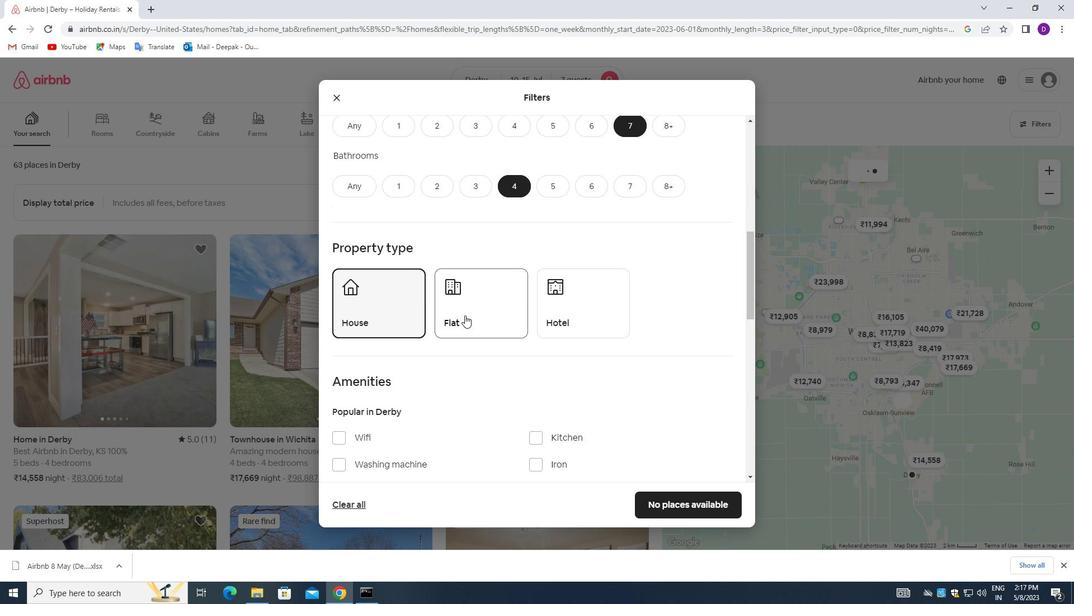 
Action: Mouse moved to (474, 303)
Screenshot: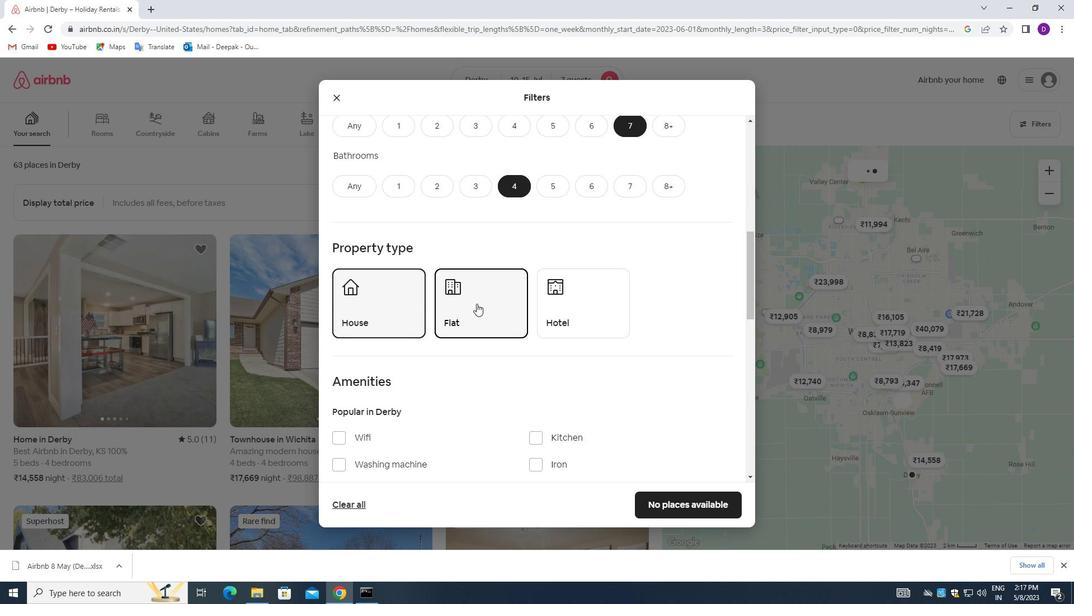 
Action: Mouse scrolled (474, 302) with delta (0, 0)
Screenshot: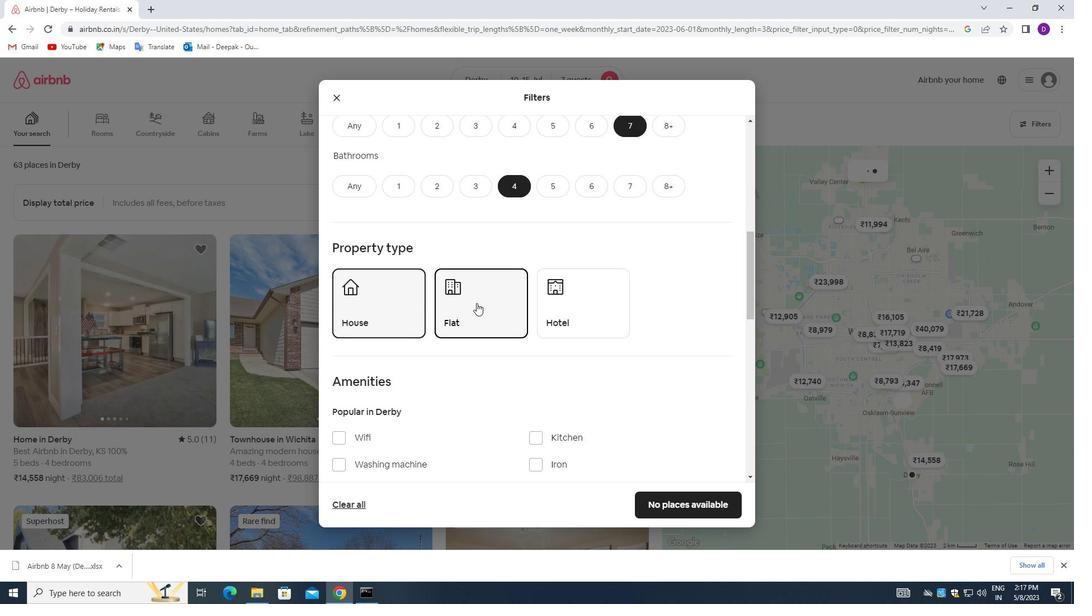 
Action: Mouse moved to (474, 303)
Screenshot: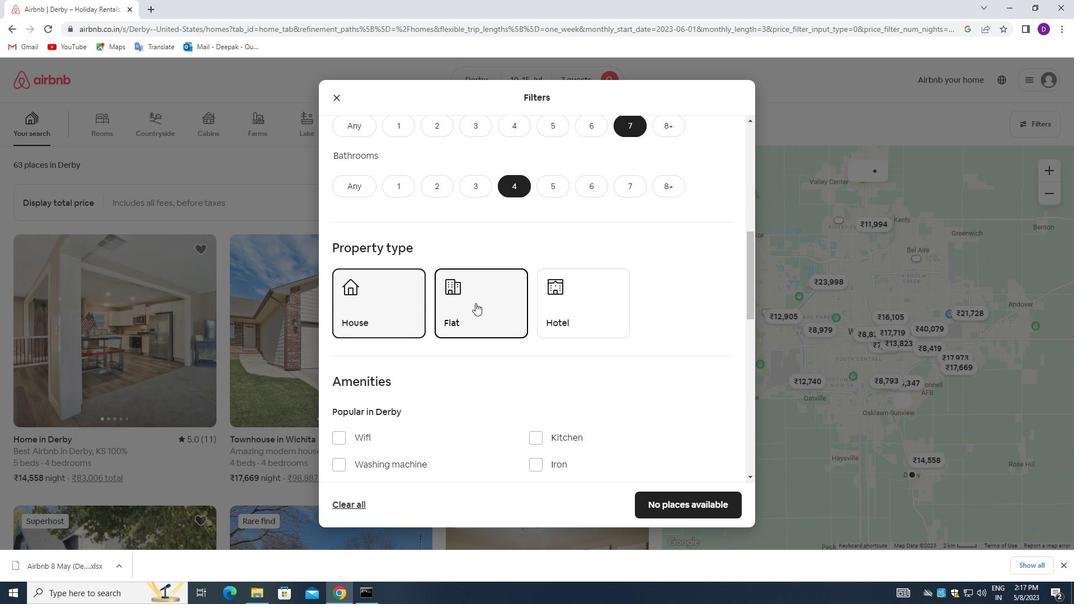 
Action: Mouse scrolled (474, 303) with delta (0, 0)
Screenshot: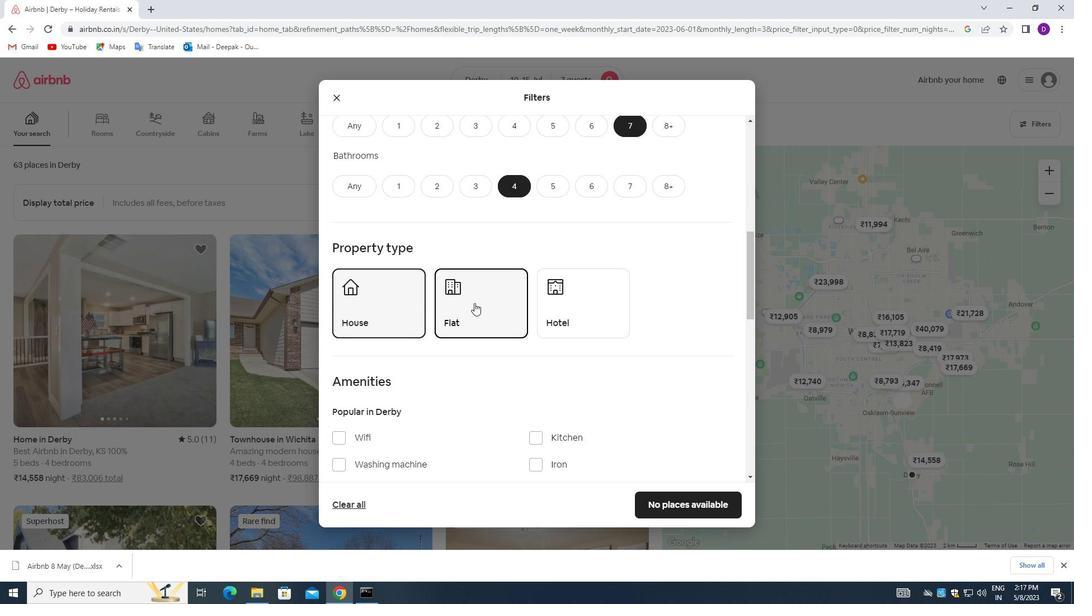 
Action: Mouse moved to (450, 331)
Screenshot: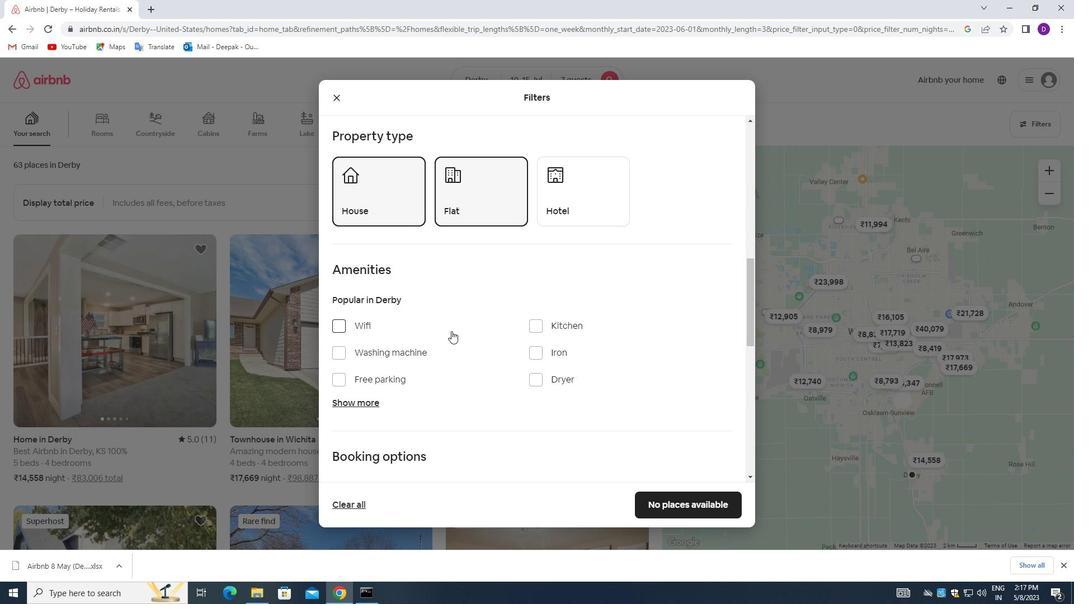 
Action: Mouse scrolled (450, 331) with delta (0, 0)
Screenshot: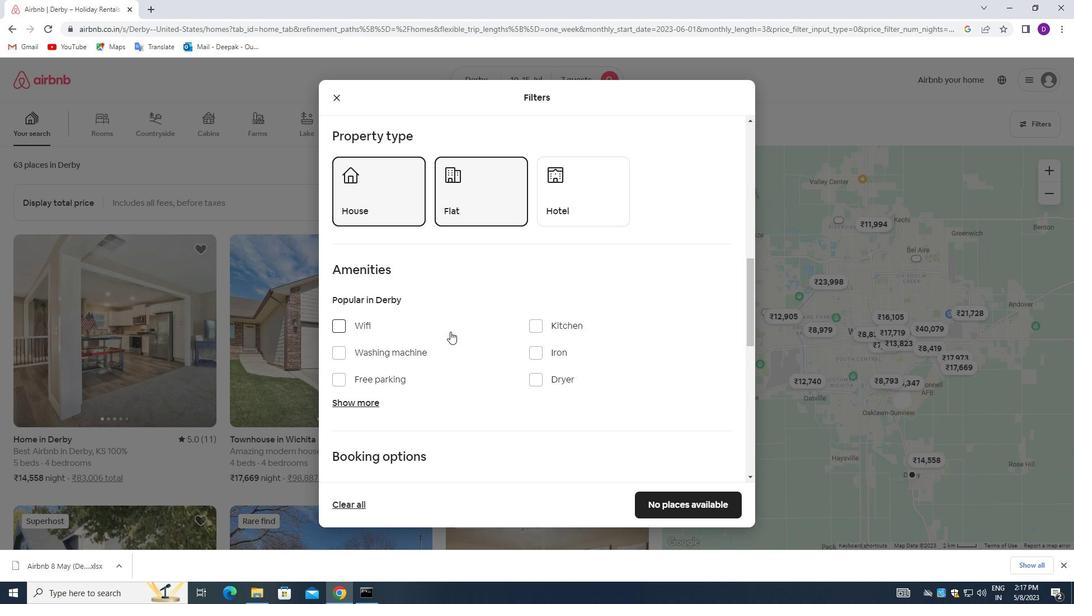 
Action: Mouse moved to (367, 345)
Screenshot: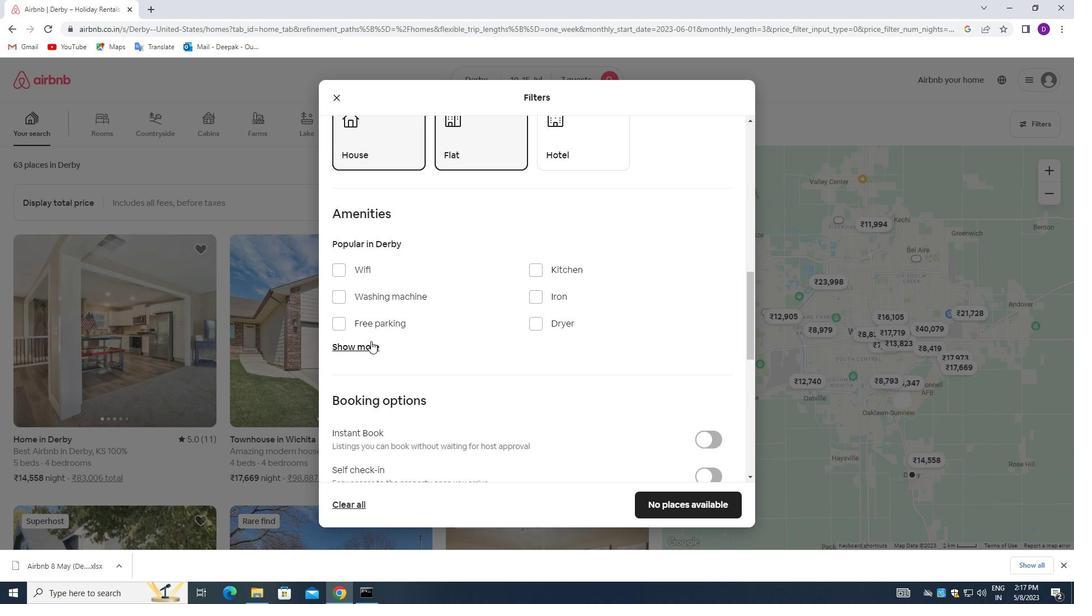 
Action: Mouse pressed left at (367, 345)
Screenshot: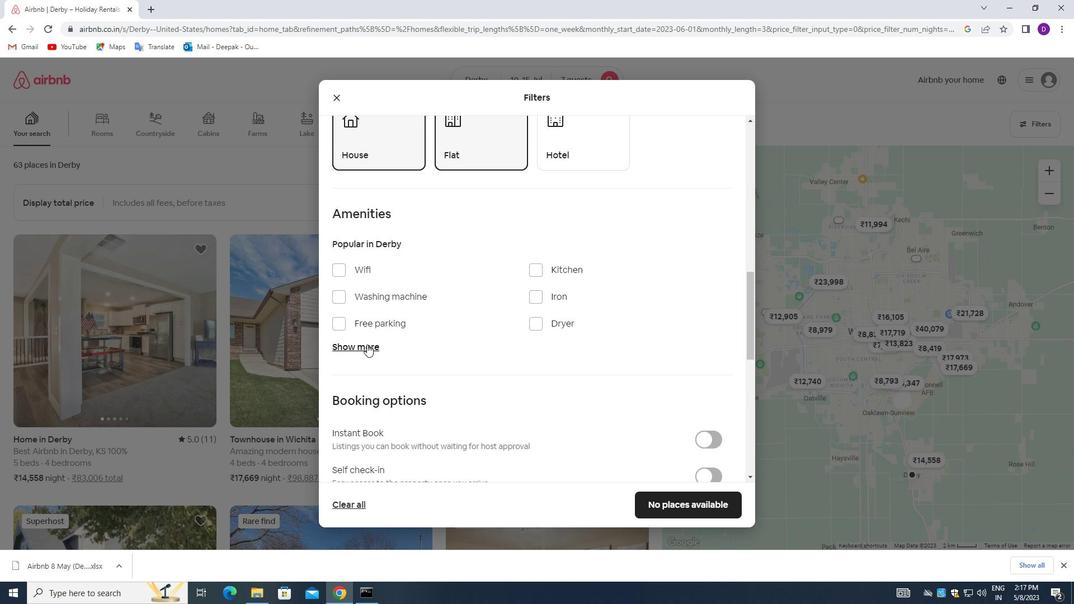
Action: Mouse moved to (342, 270)
Screenshot: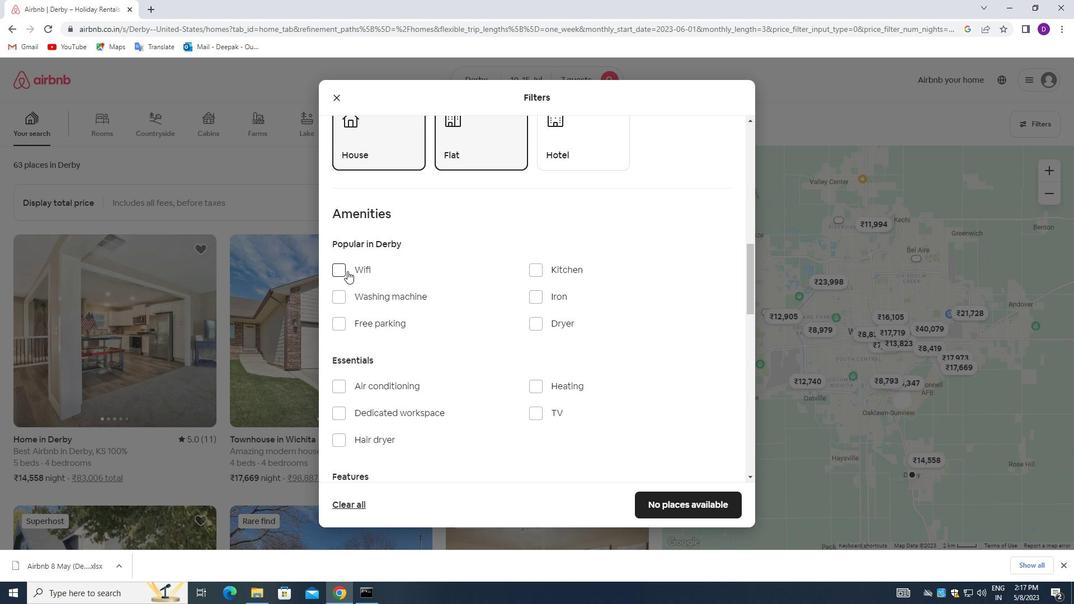 
Action: Mouse pressed left at (342, 270)
Screenshot: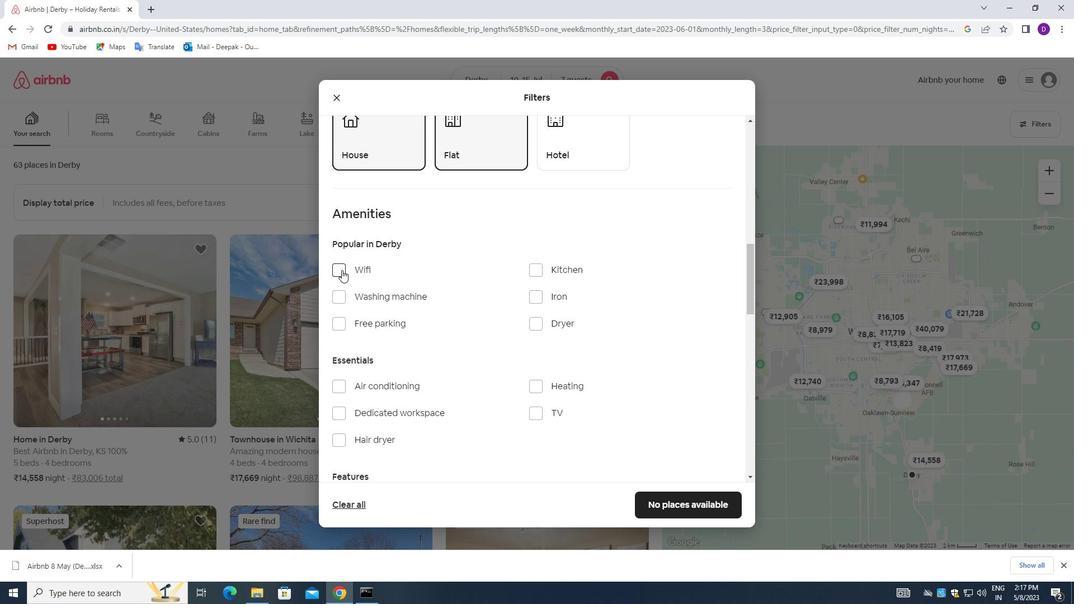 
Action: Mouse moved to (340, 325)
Screenshot: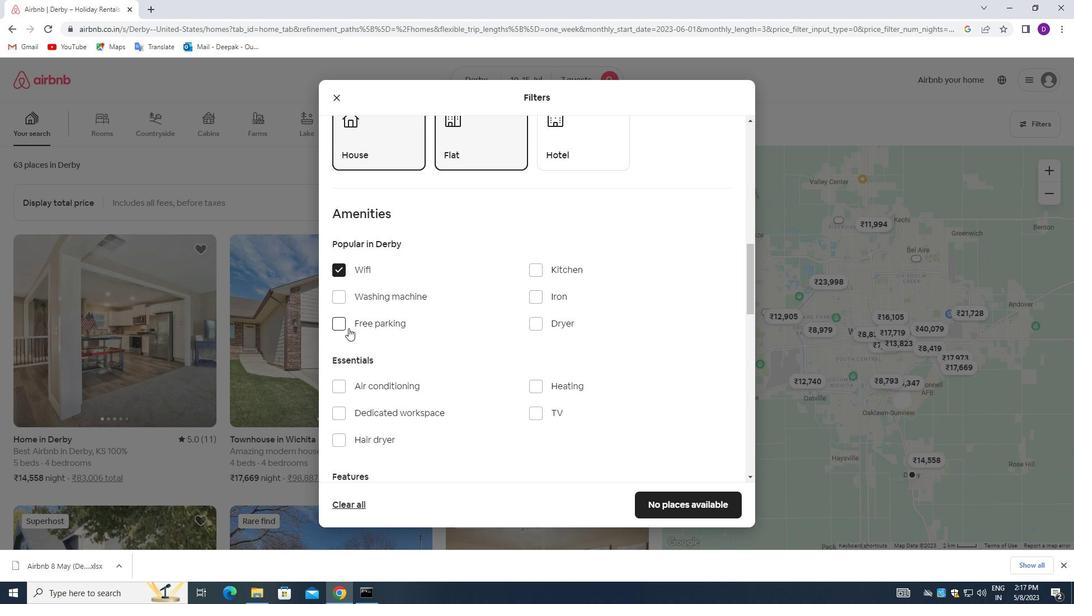 
Action: Mouse pressed left at (340, 325)
Screenshot: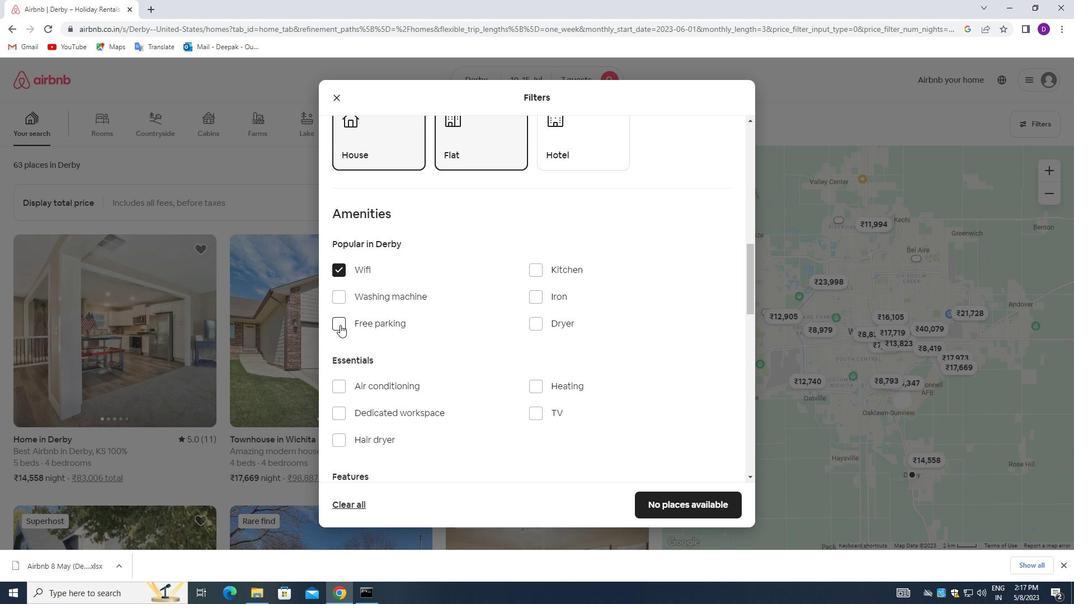 
Action: Mouse moved to (448, 311)
Screenshot: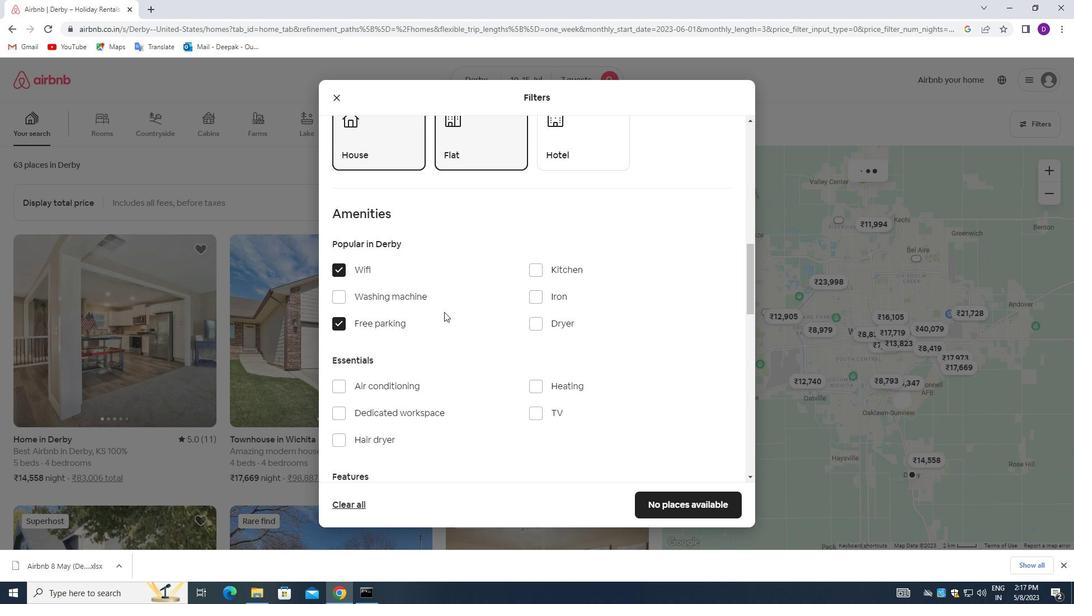 
Action: Mouse scrolled (448, 311) with delta (0, 0)
Screenshot: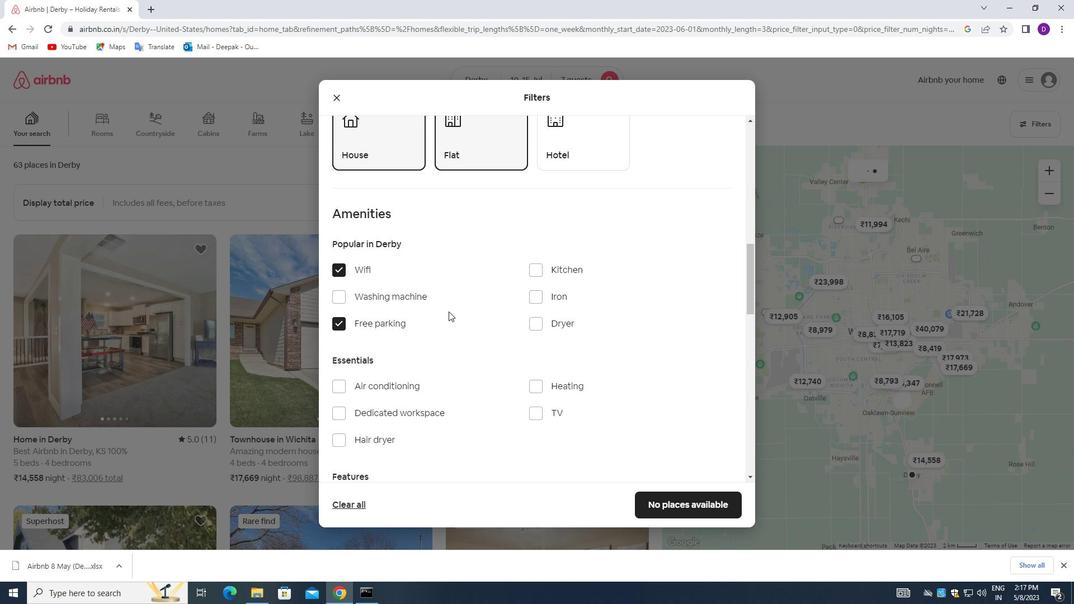 
Action: Mouse moved to (449, 312)
Screenshot: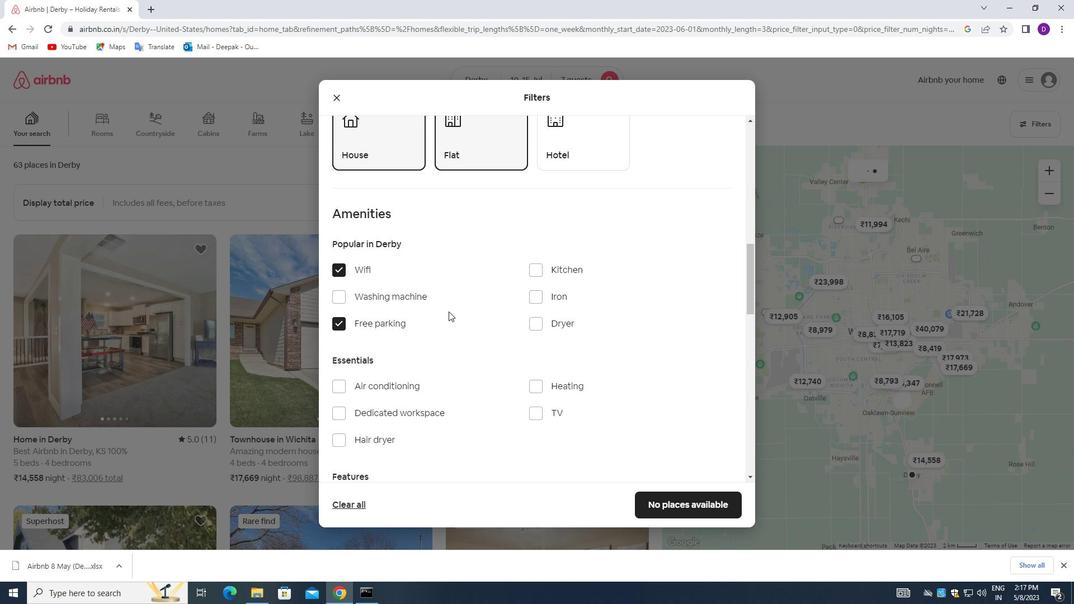 
Action: Mouse scrolled (449, 311) with delta (0, 0)
Screenshot: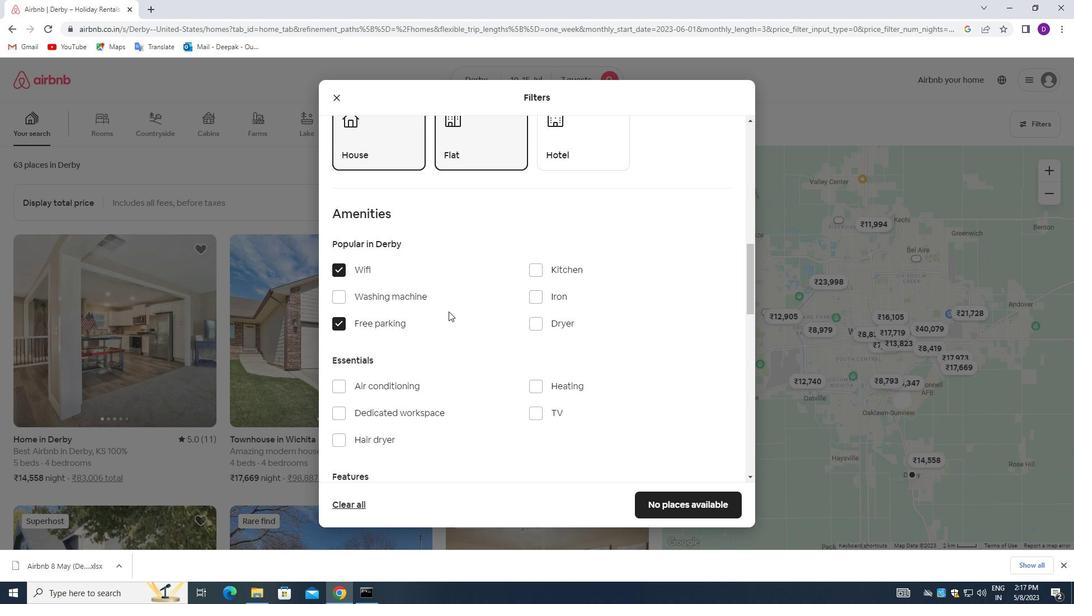 
Action: Mouse moved to (530, 305)
Screenshot: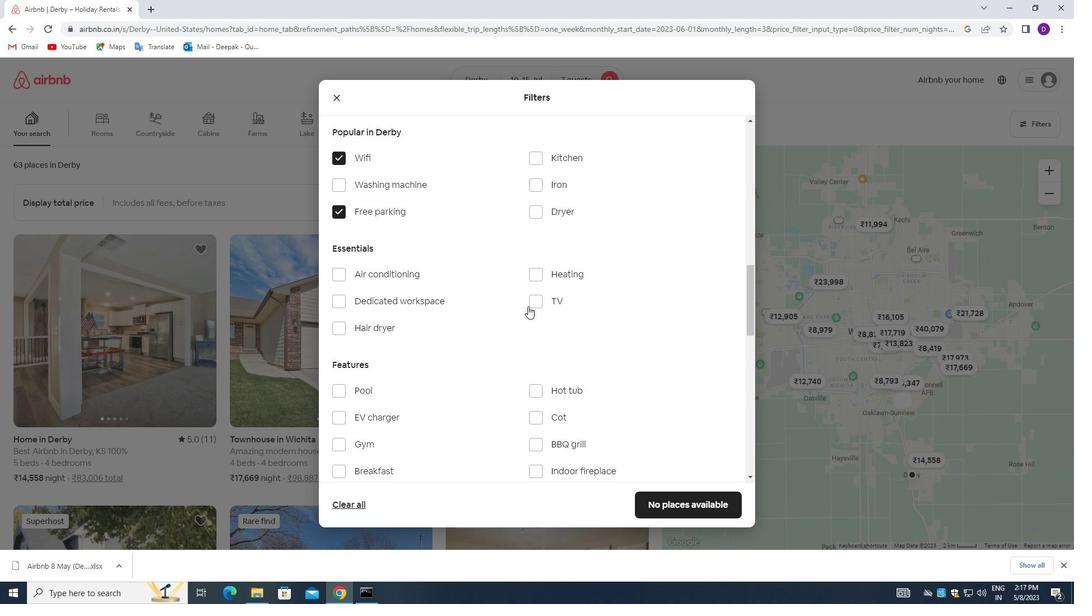 
Action: Mouse pressed left at (530, 305)
Screenshot: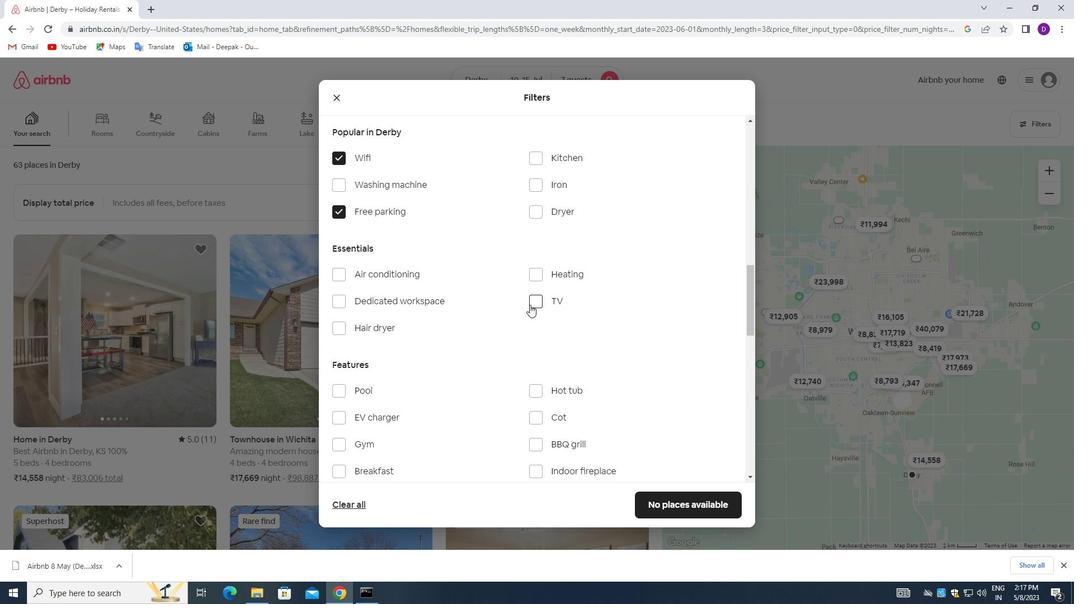
Action: Mouse moved to (446, 376)
Screenshot: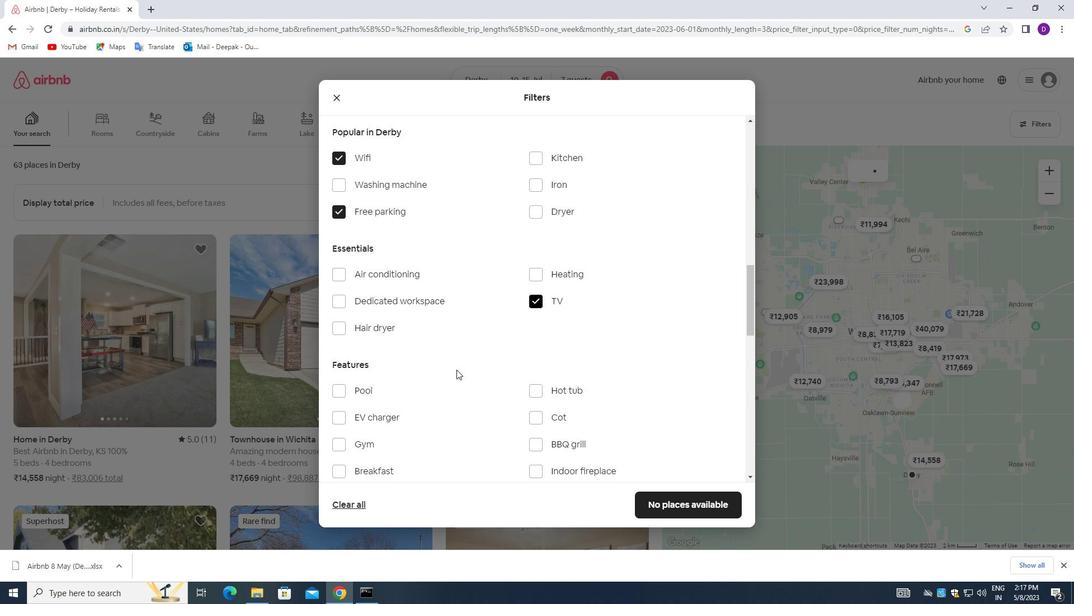 
Action: Mouse scrolled (446, 376) with delta (0, 0)
Screenshot: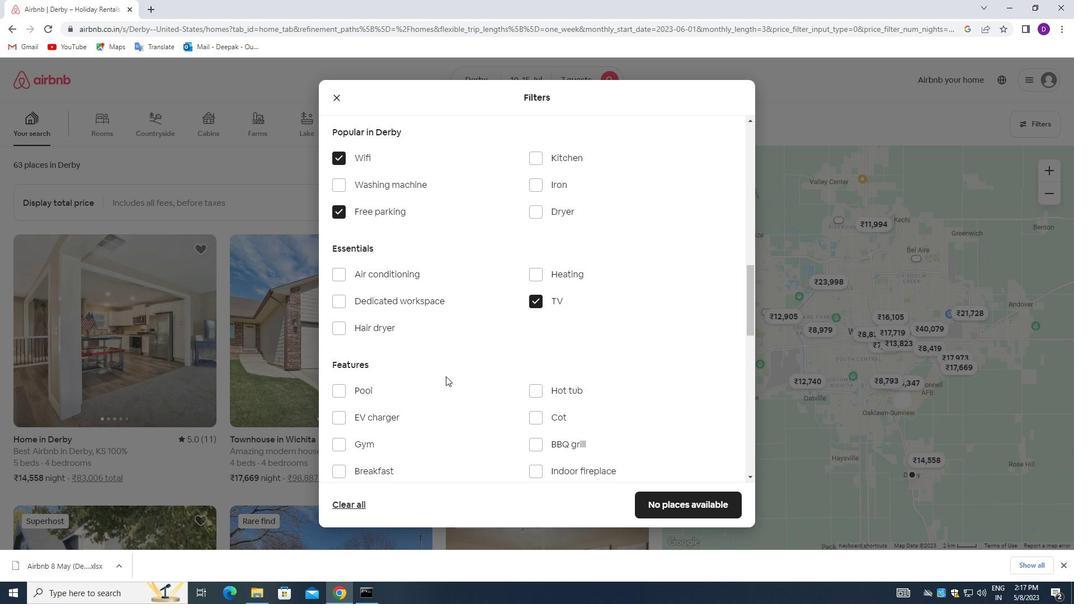 
Action: Mouse moved to (446, 376)
Screenshot: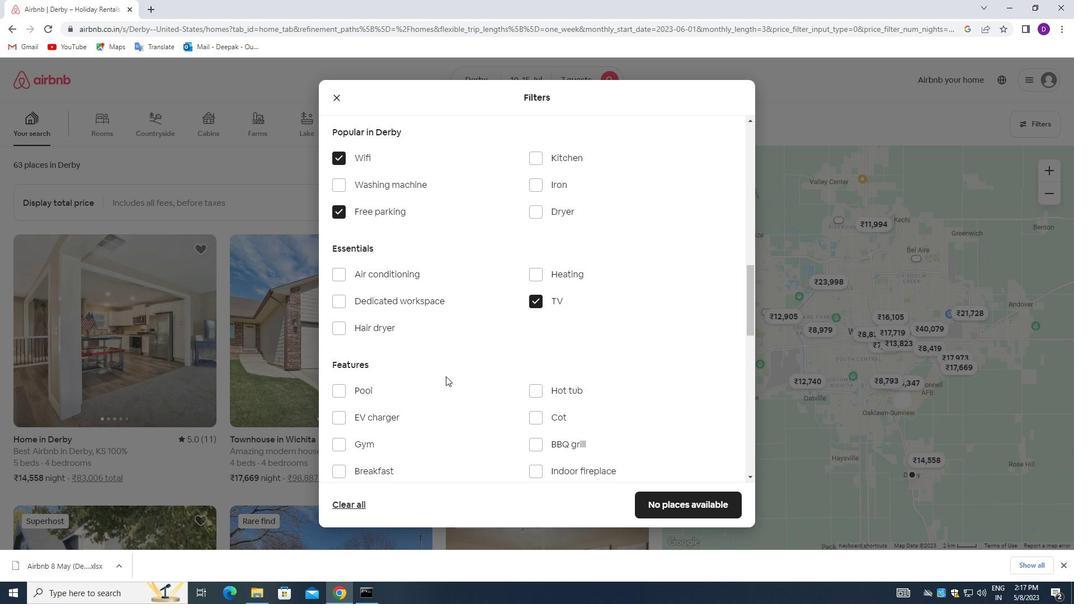 
Action: Mouse scrolled (446, 376) with delta (0, 0)
Screenshot: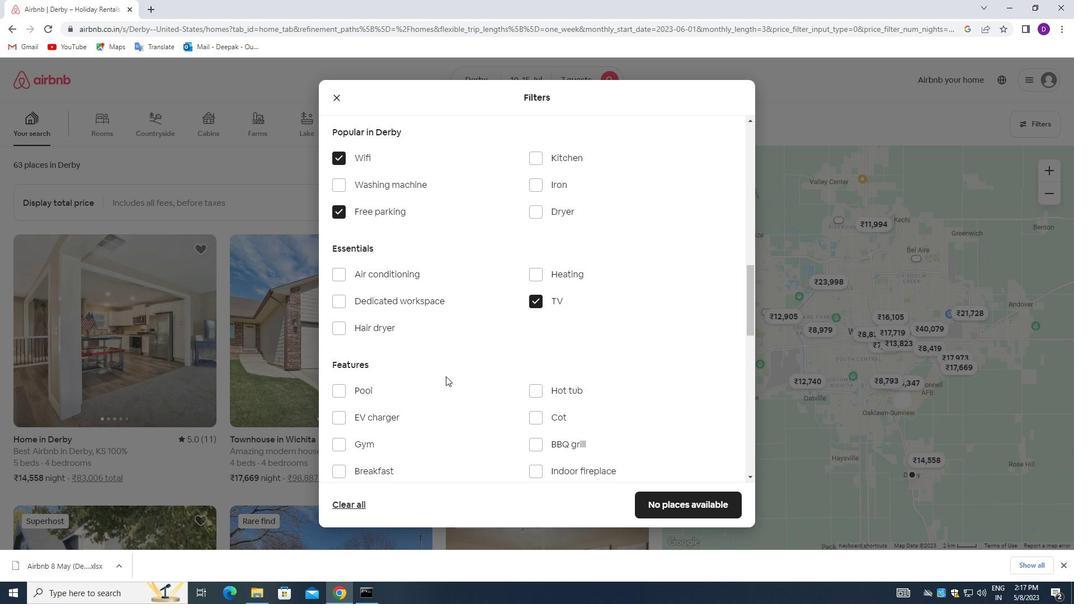 
Action: Mouse moved to (342, 339)
Screenshot: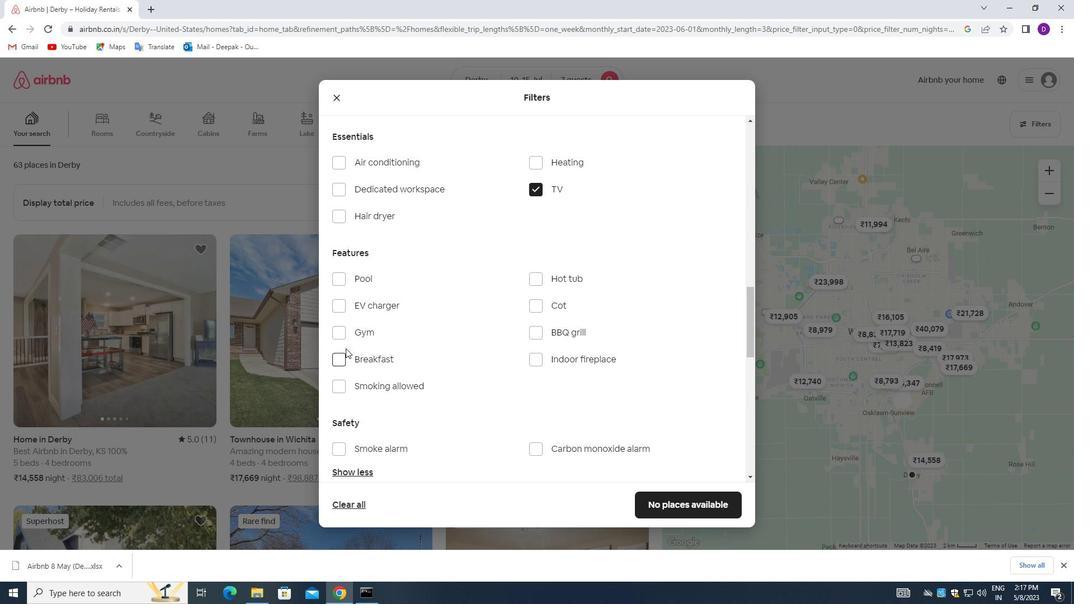 
Action: Mouse pressed left at (342, 339)
Screenshot: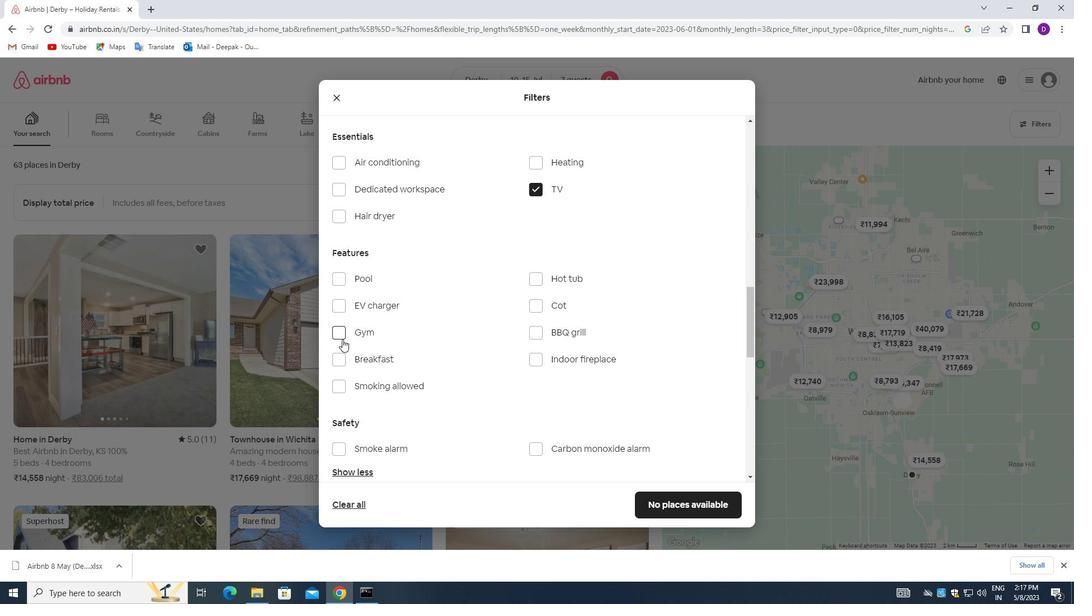 
Action: Mouse moved to (336, 362)
Screenshot: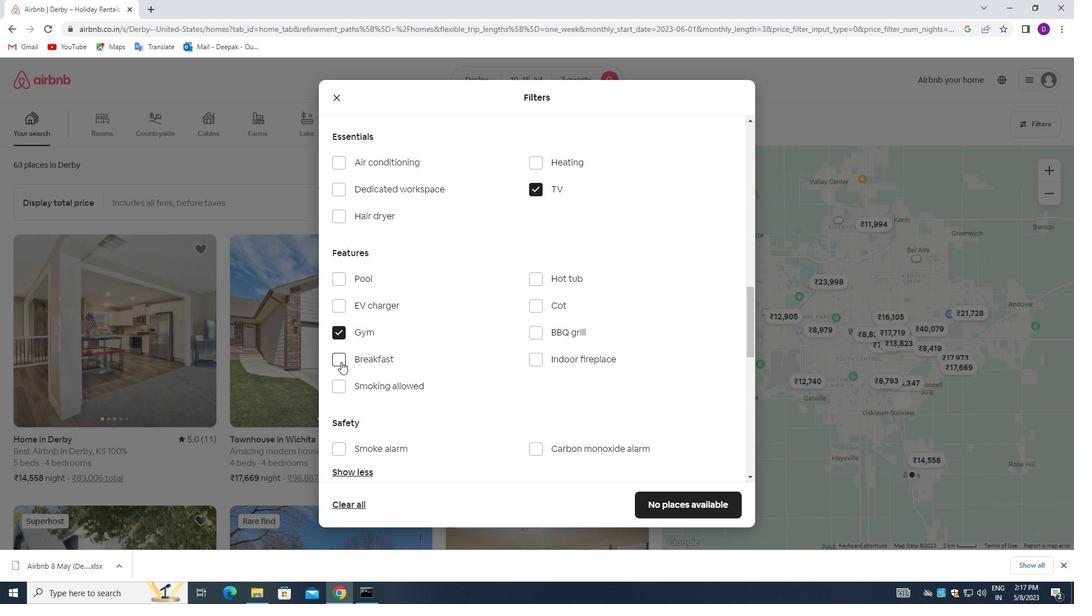 
Action: Mouse pressed left at (336, 362)
Screenshot: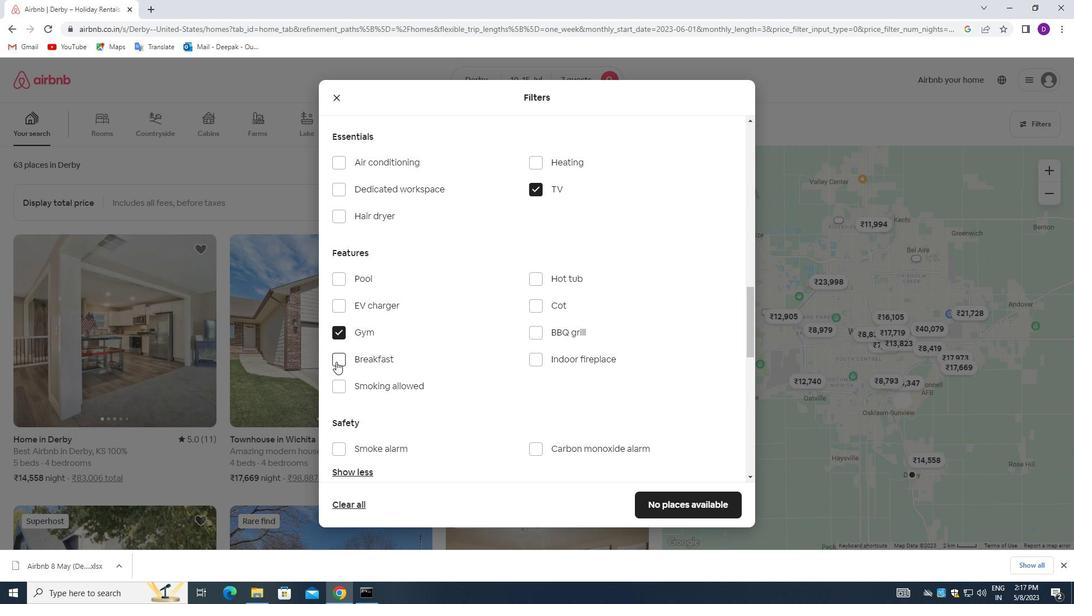 
Action: Mouse moved to (466, 339)
Screenshot: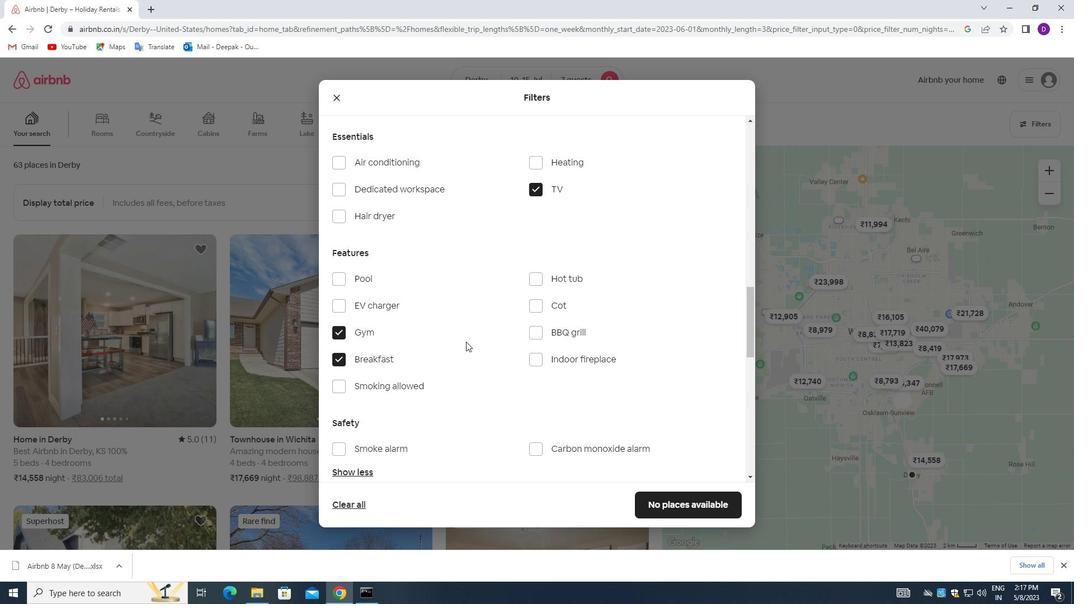 
Action: Mouse scrolled (466, 339) with delta (0, 0)
Screenshot: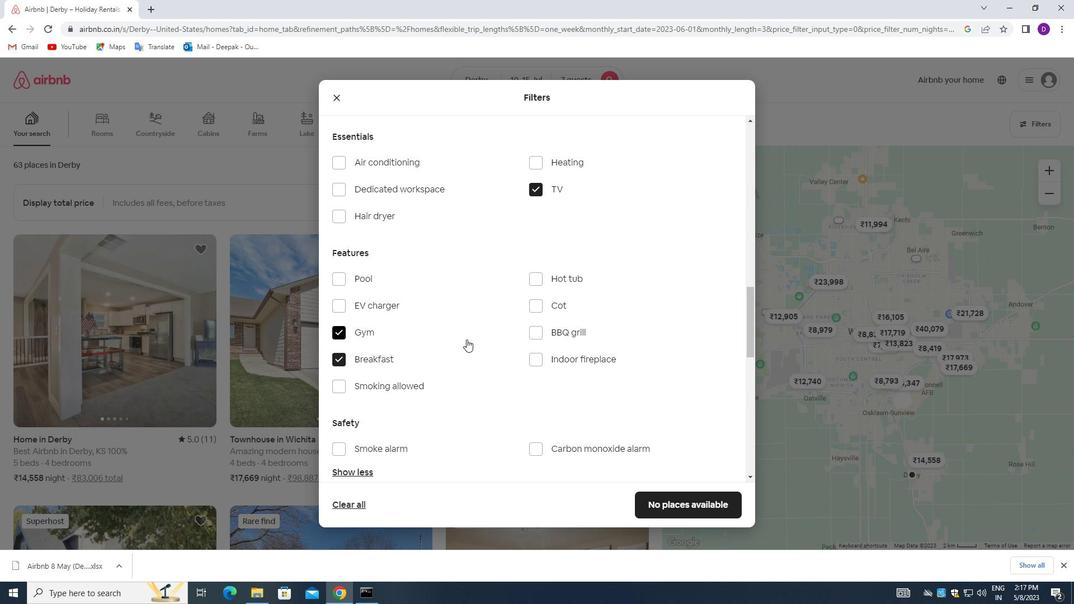 
Action: Mouse scrolled (466, 339) with delta (0, 0)
Screenshot: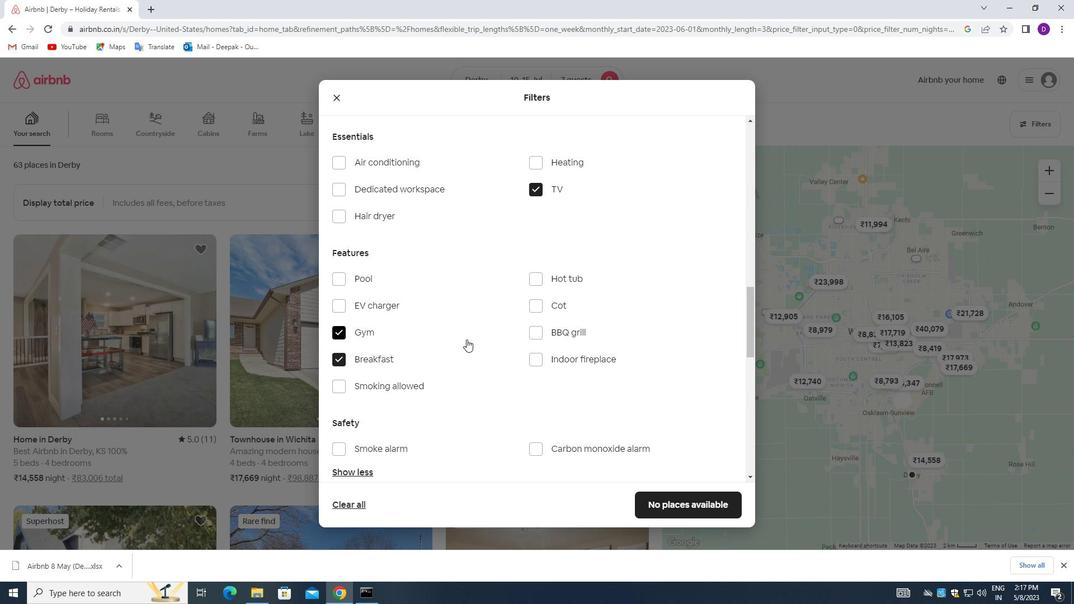 
Action: Mouse scrolled (466, 339) with delta (0, 0)
Screenshot: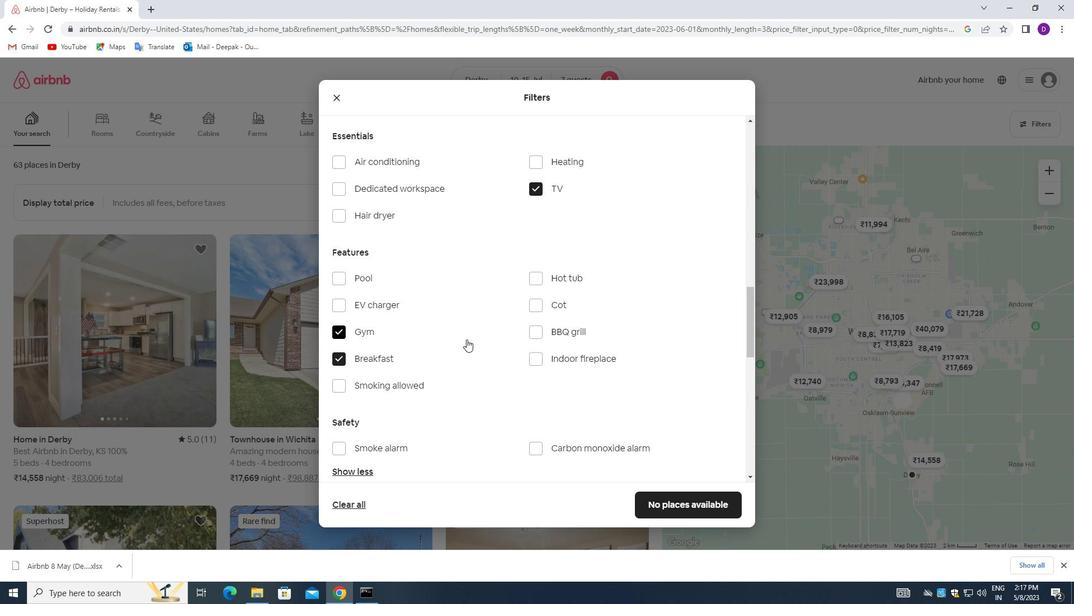 
Action: Mouse scrolled (466, 339) with delta (0, 0)
Screenshot: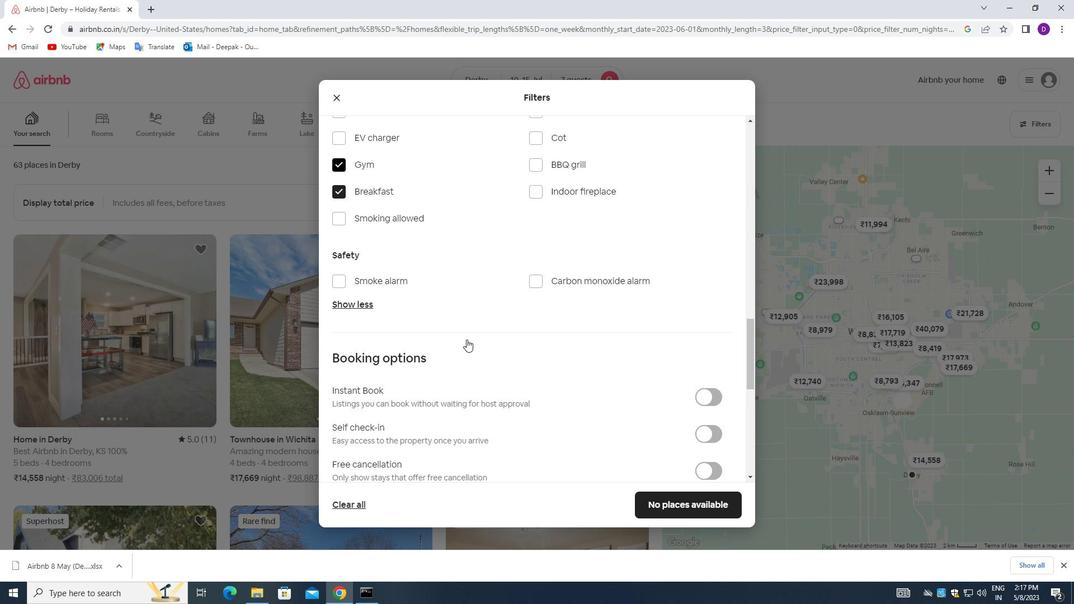 
Action: Mouse scrolled (466, 339) with delta (0, 0)
Screenshot: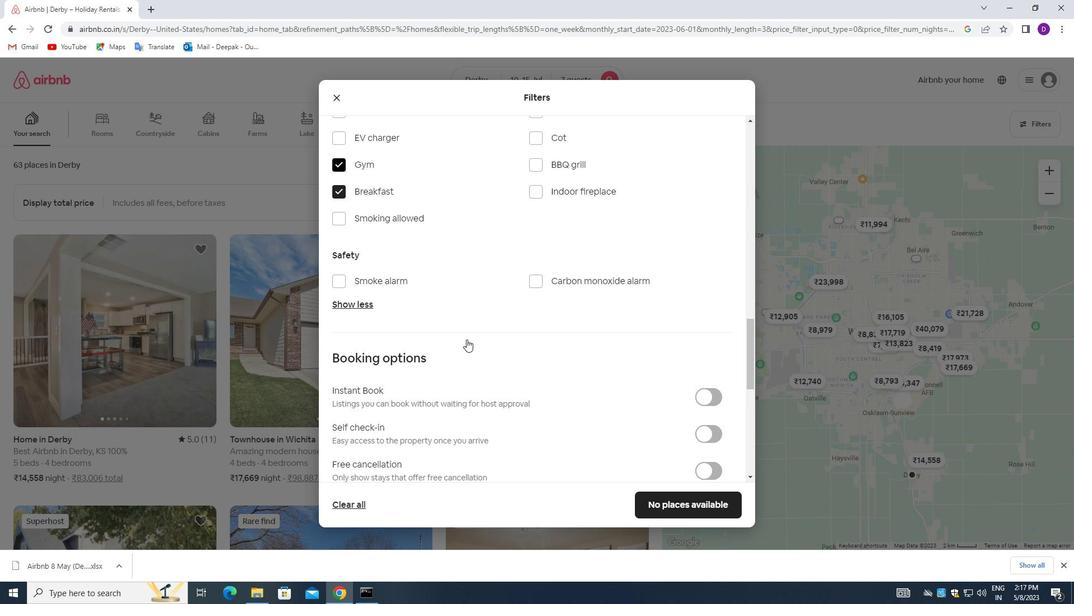 
Action: Mouse moved to (708, 324)
Screenshot: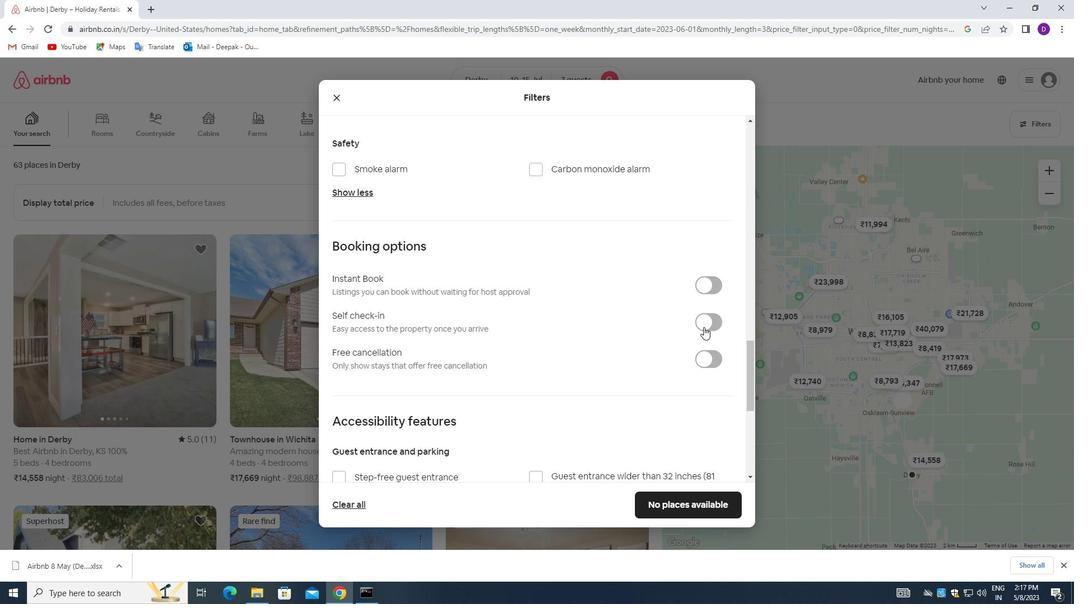 
Action: Mouse pressed left at (708, 324)
Screenshot: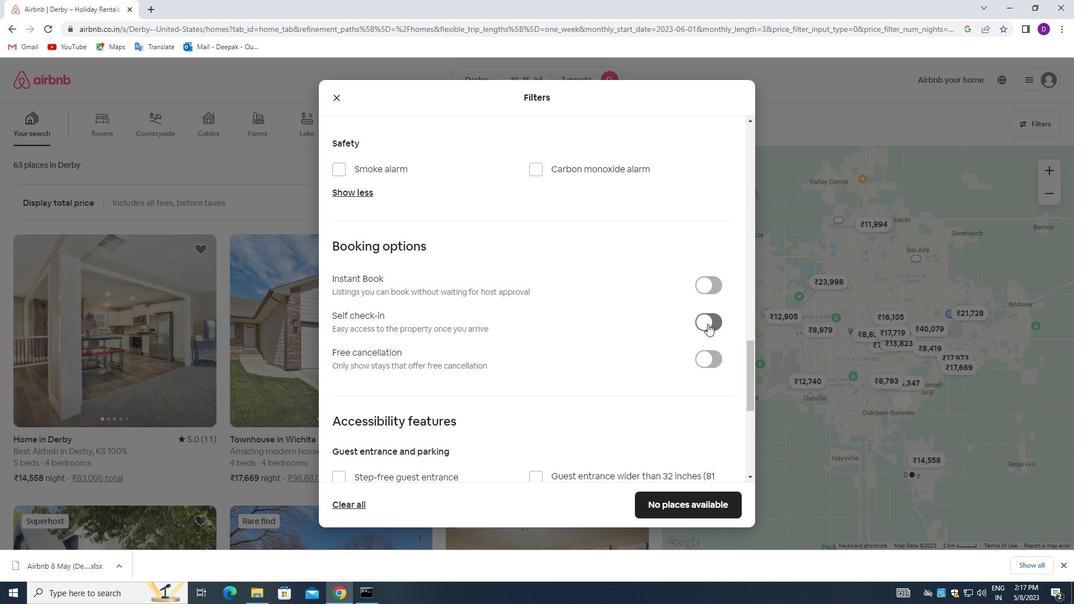 
Action: Mouse moved to (519, 328)
Screenshot: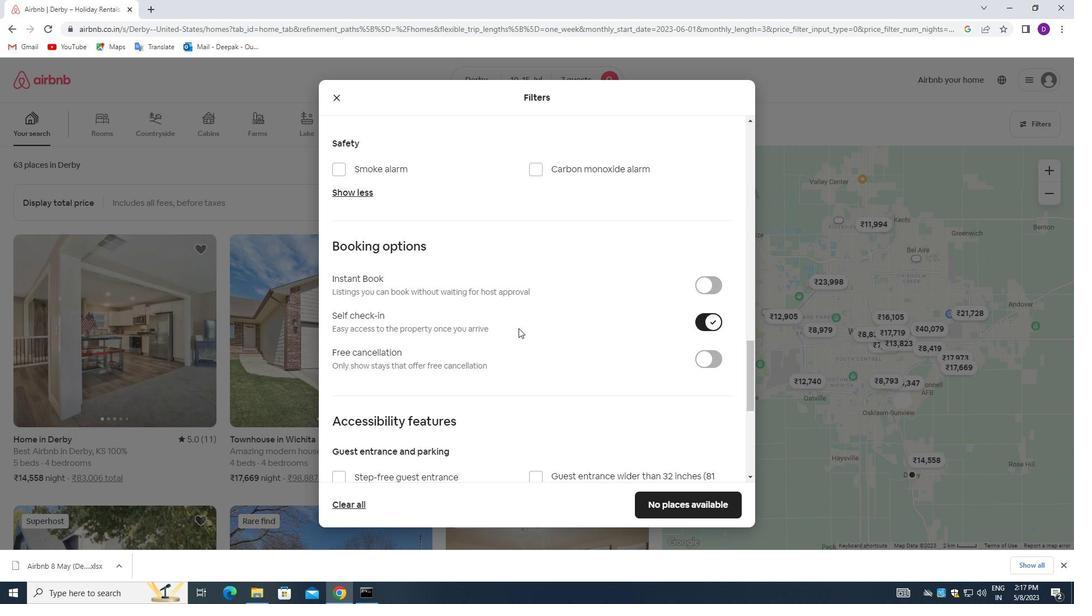 
Action: Mouse scrolled (519, 328) with delta (0, 0)
Screenshot: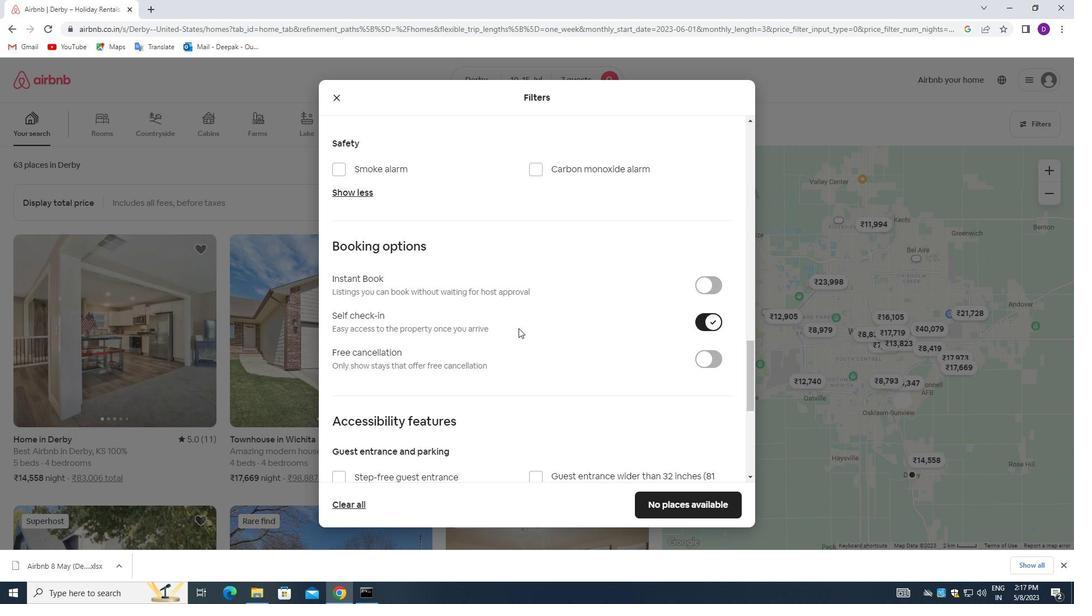 
Action: Mouse moved to (520, 328)
Screenshot: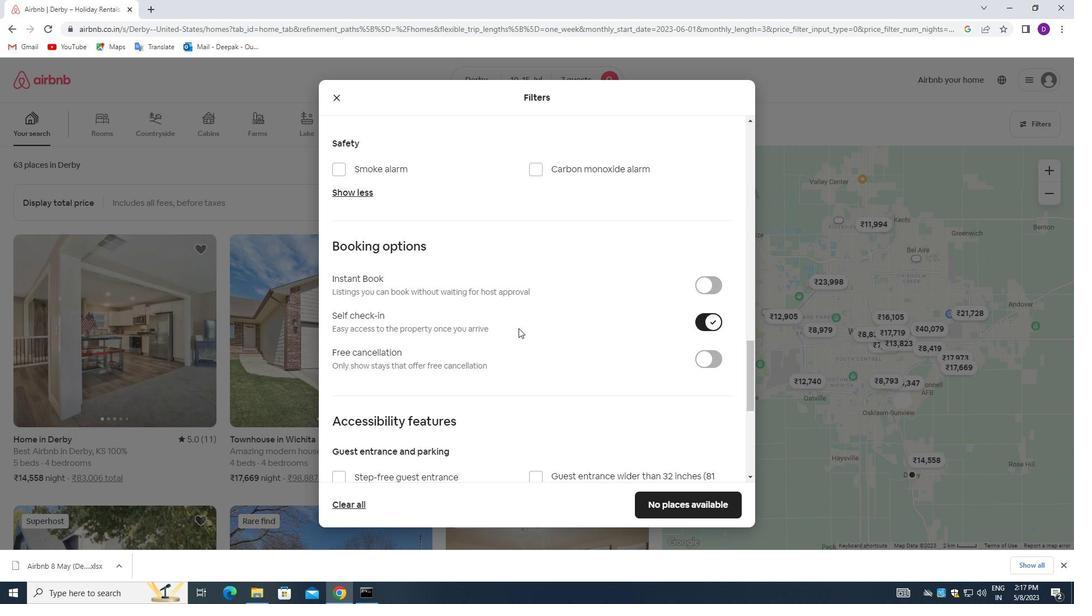 
Action: Mouse scrolled (520, 328) with delta (0, 0)
Screenshot: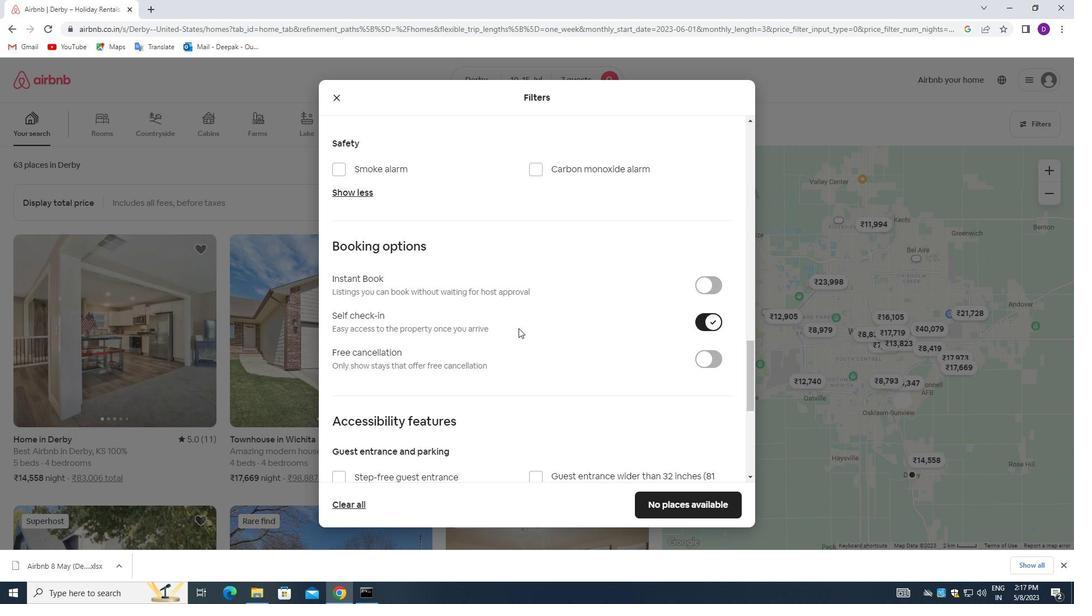 
Action: Mouse scrolled (520, 328) with delta (0, 0)
Screenshot: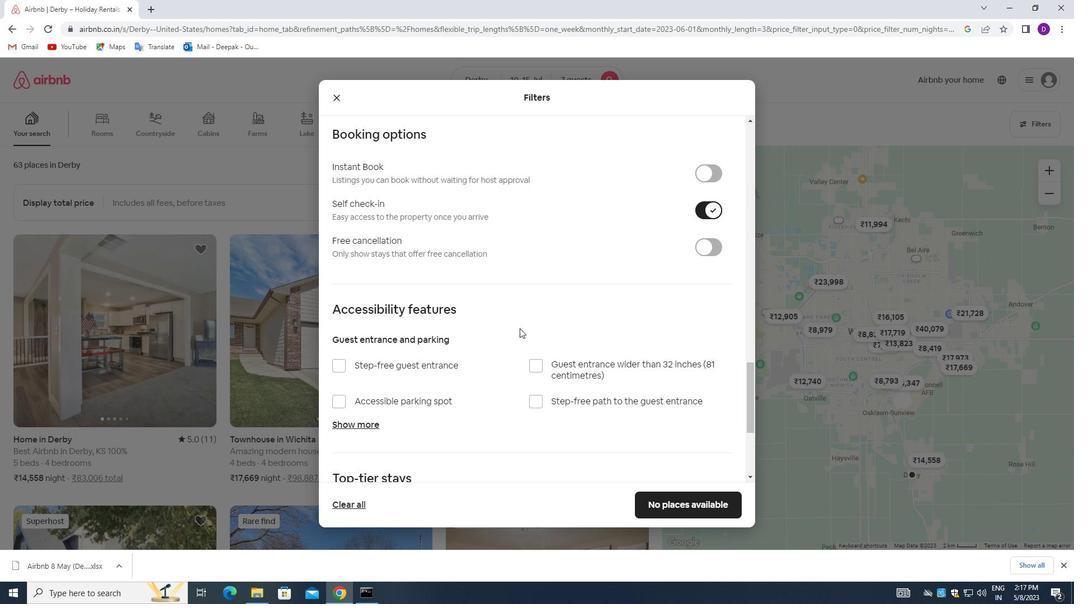 
Action: Mouse scrolled (520, 328) with delta (0, 0)
Screenshot: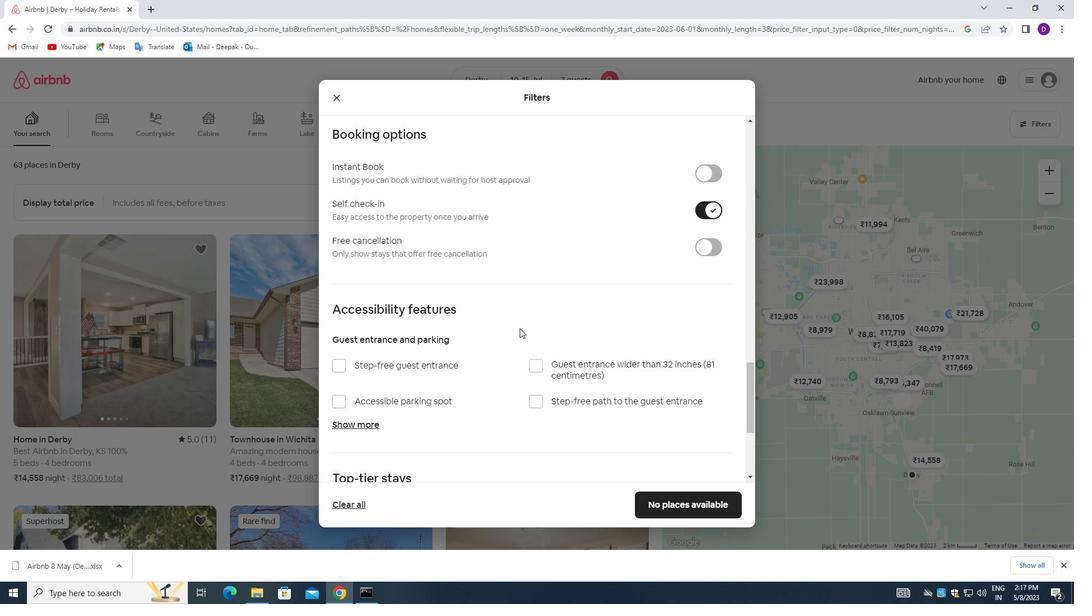 
Action: Mouse scrolled (520, 328) with delta (0, 0)
Screenshot: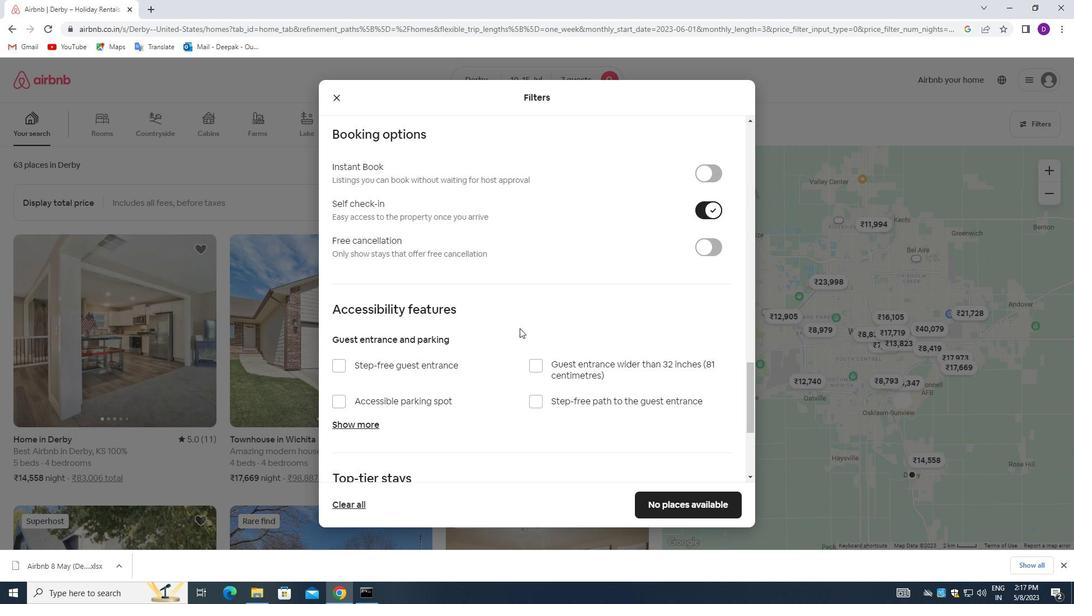 
Action: Mouse scrolled (520, 328) with delta (0, 0)
Screenshot: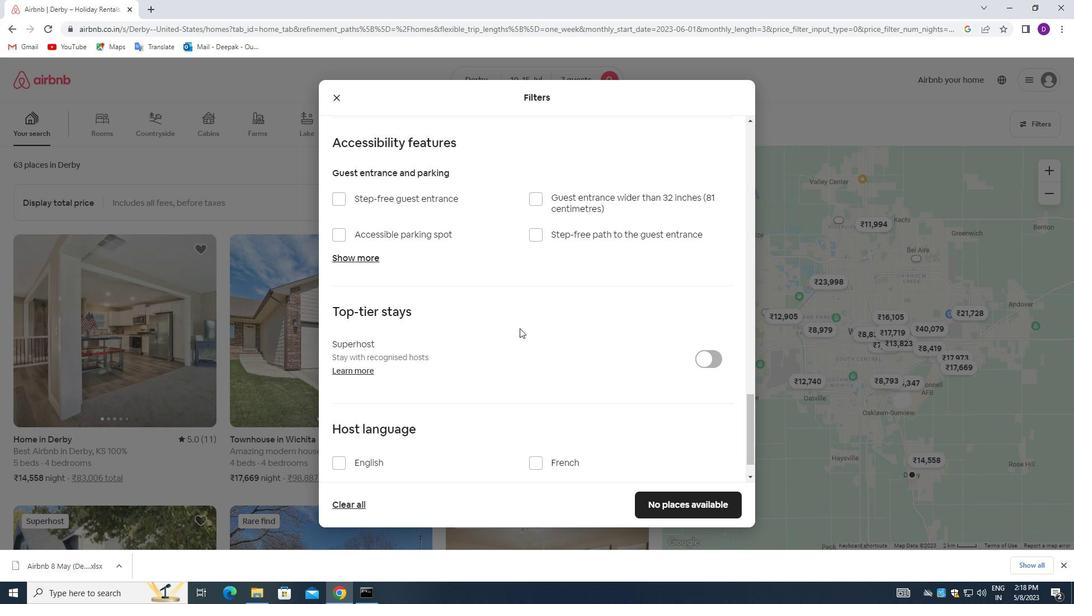 
Action: Mouse scrolled (520, 328) with delta (0, 0)
Screenshot: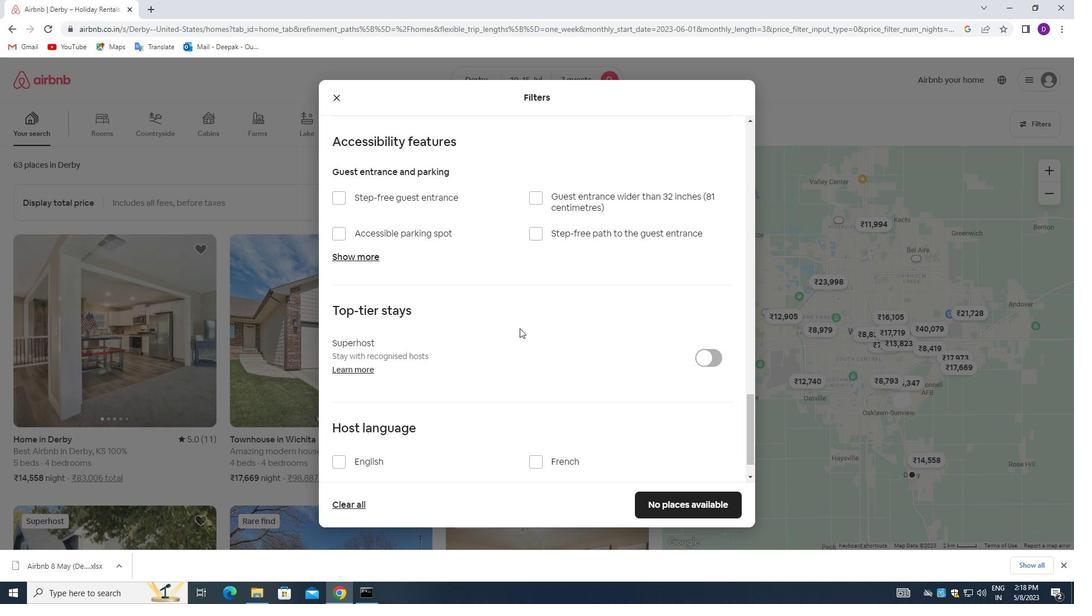 
Action: Mouse moved to (507, 348)
Screenshot: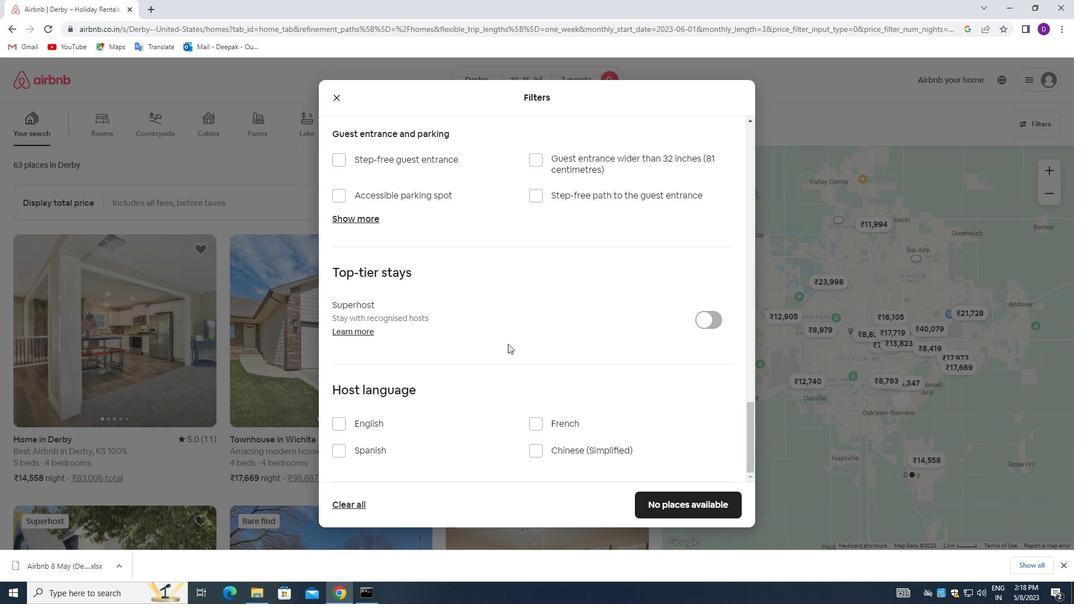 
Action: Mouse scrolled (507, 348) with delta (0, 0)
Screenshot: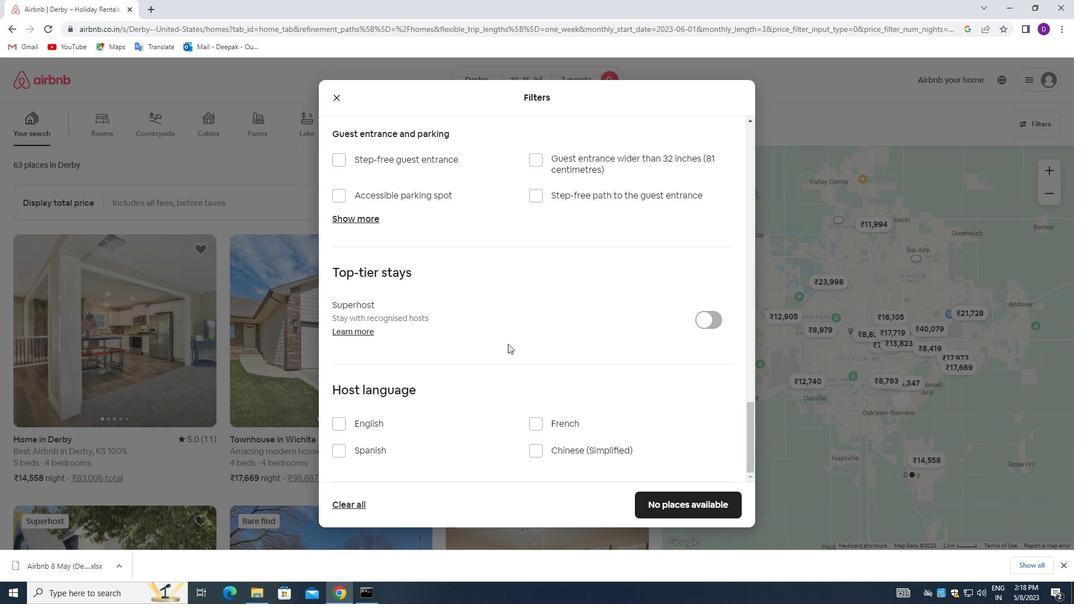 
Action: Mouse moved to (502, 354)
Screenshot: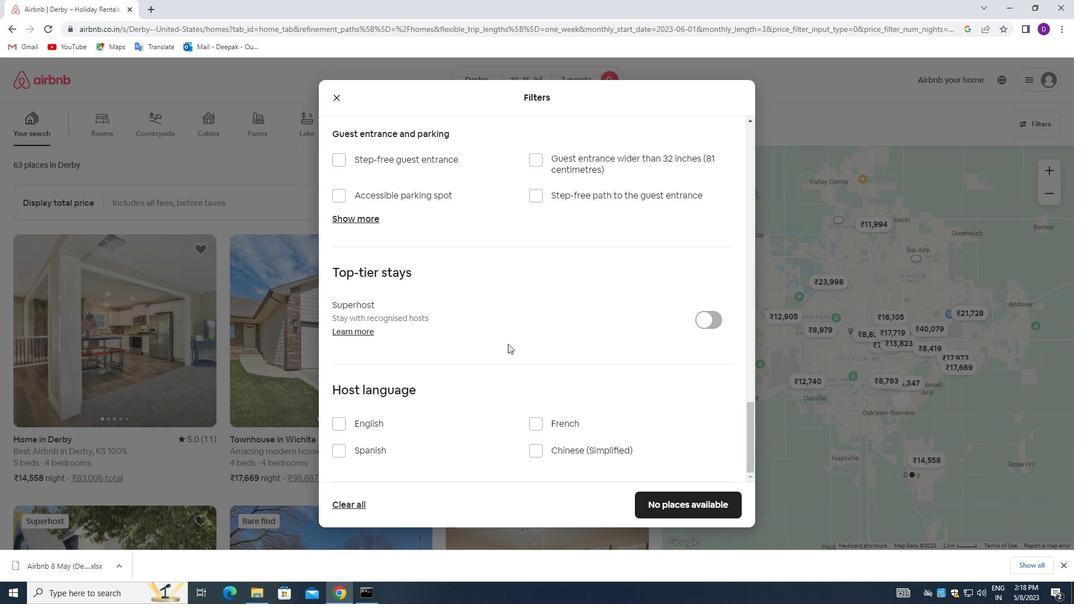 
Action: Mouse scrolled (502, 354) with delta (0, 0)
Screenshot: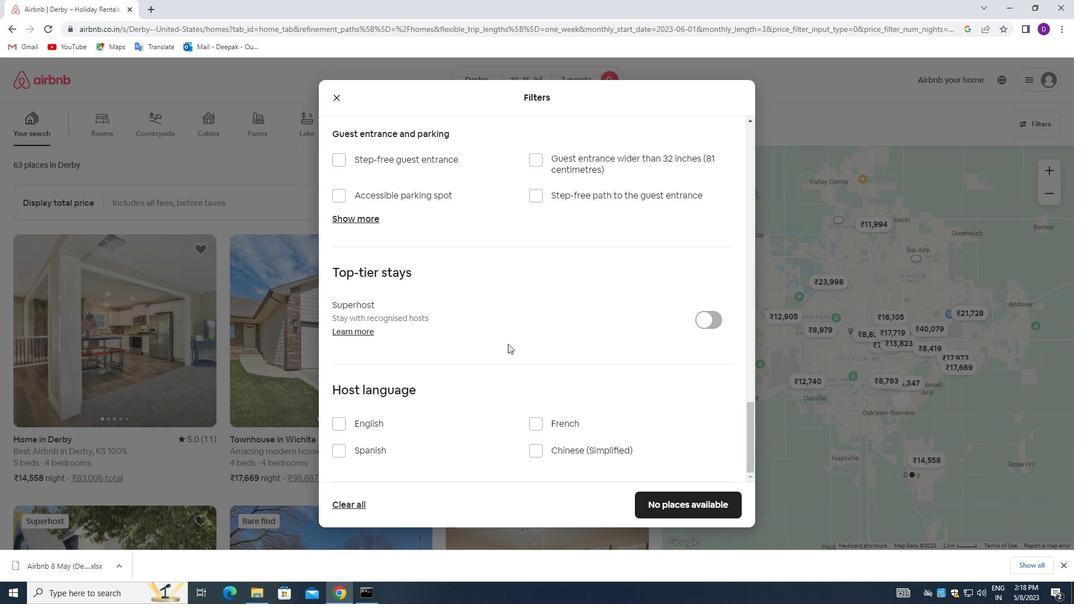 
Action: Mouse moved to (339, 426)
Screenshot: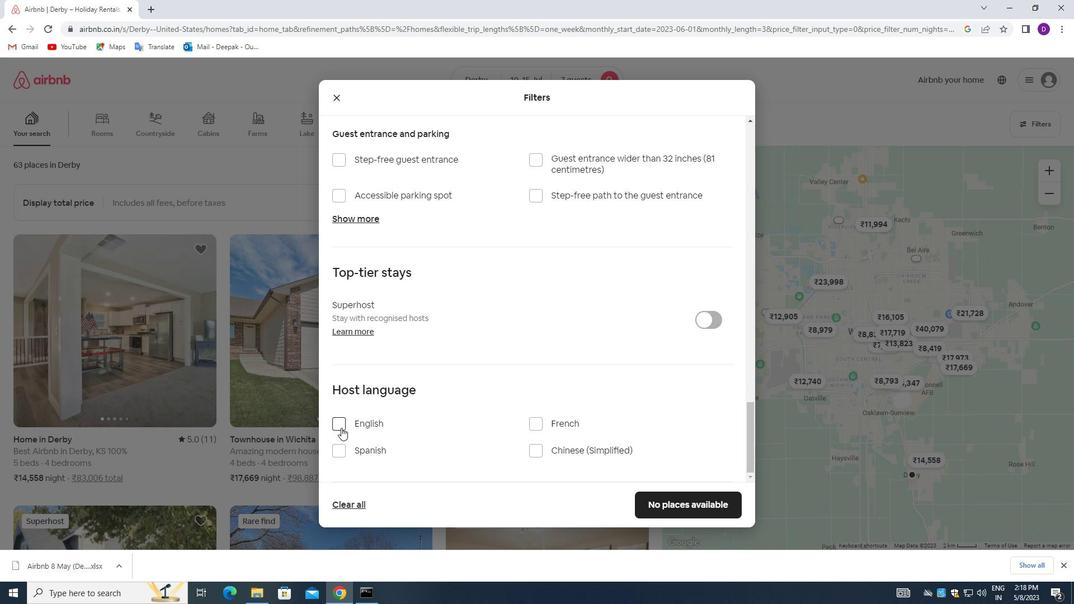
Action: Mouse pressed left at (339, 426)
Screenshot: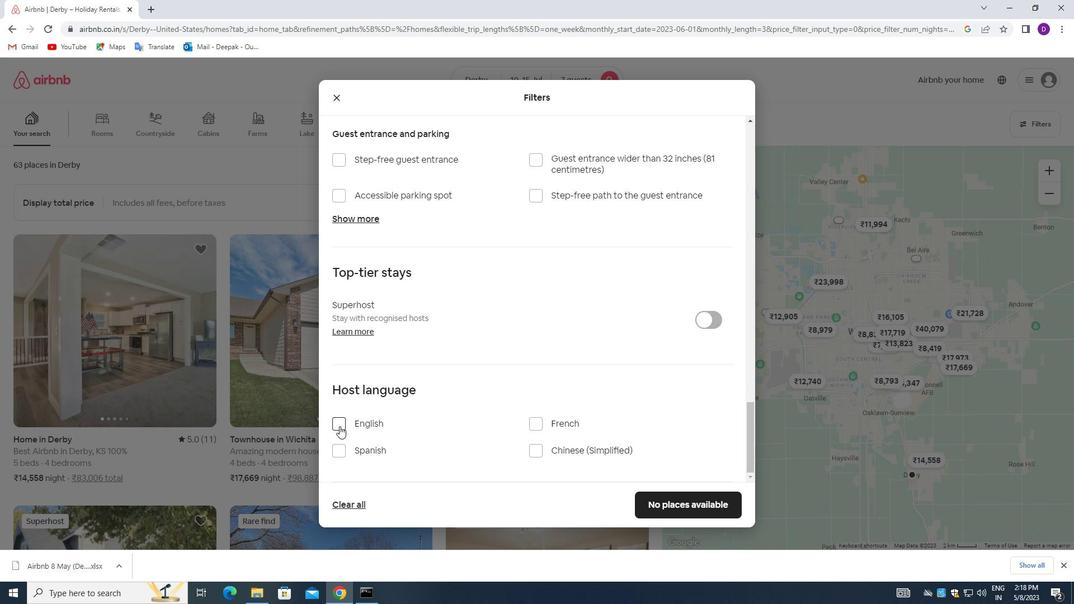 
Action: Mouse moved to (641, 501)
Screenshot: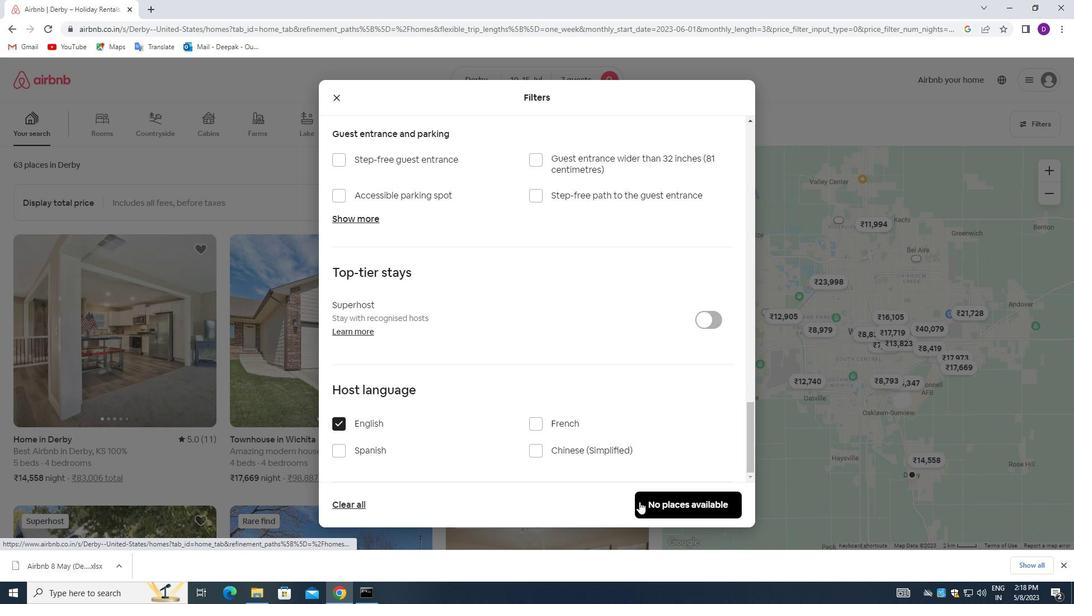 
Action: Mouse pressed left at (641, 501)
Screenshot: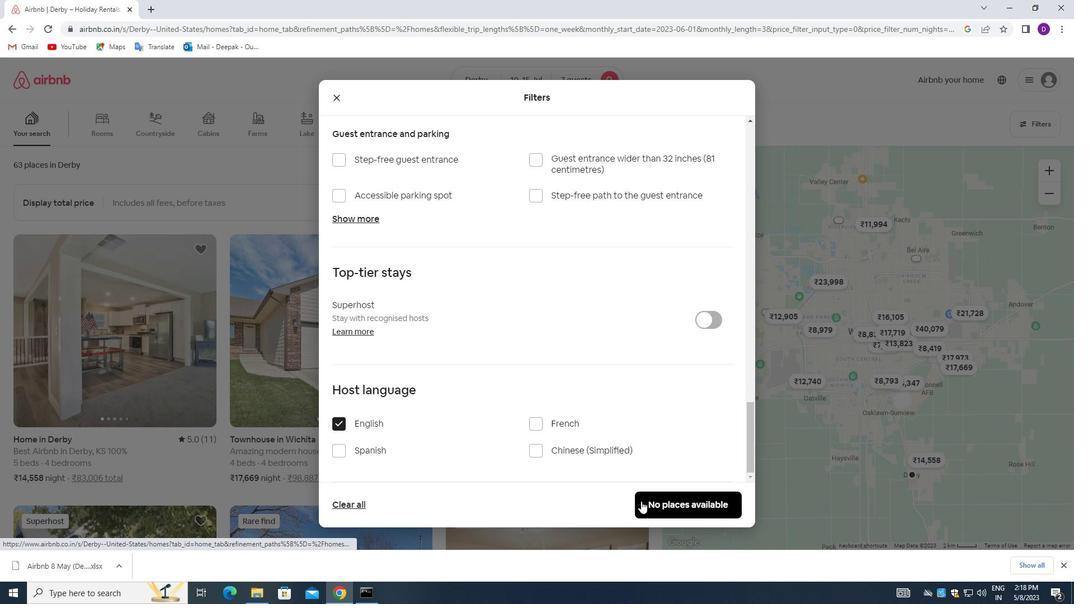 
Action: Mouse moved to (611, 408)
Screenshot: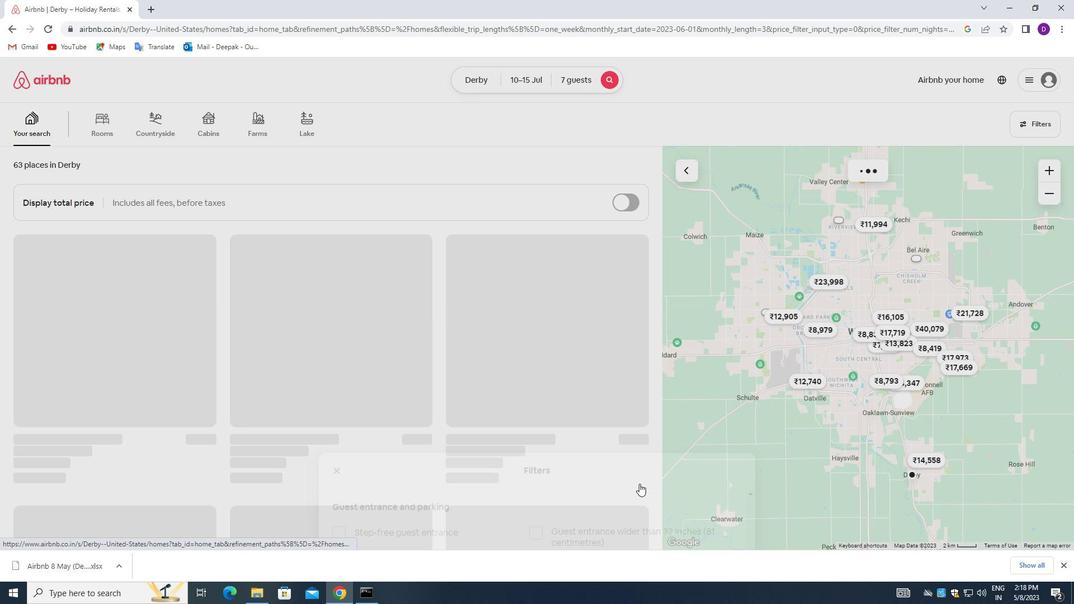 
